 Task: Change  the formatting of the data to Which is Greater than 10 In conditional formating, put the option 'Red Text. 'add another formatting option Format As Table, insert the option Light Gray, Table style light 1 In the sheet  Attendance Sheet for Weekly Progressbook
Action: Mouse moved to (156, 192)
Screenshot: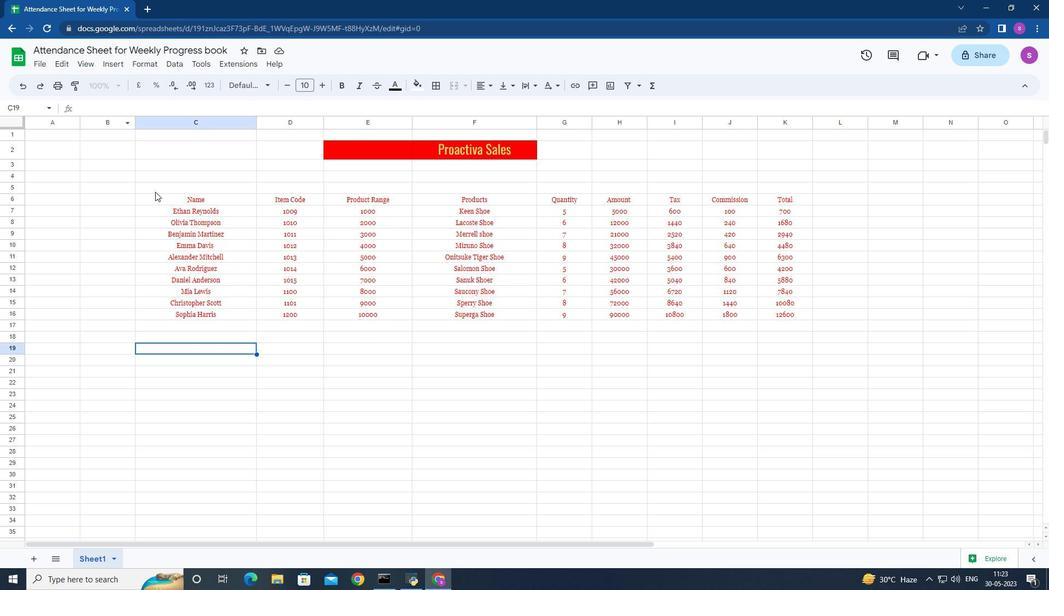 
Action: Mouse pressed left at (156, 192)
Screenshot: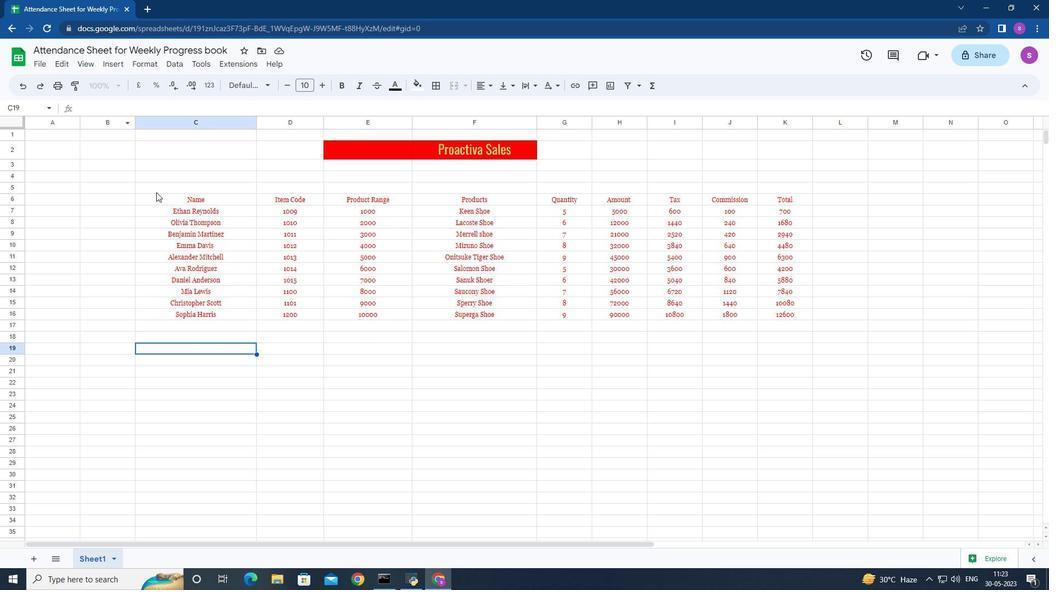 
Action: Mouse moved to (147, 64)
Screenshot: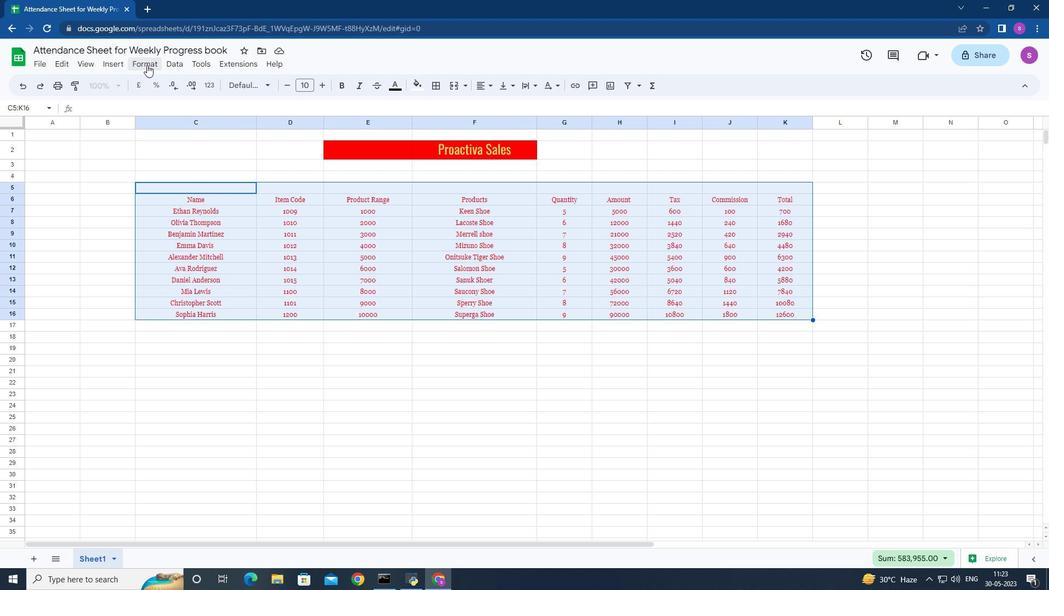 
Action: Mouse pressed left at (147, 64)
Screenshot: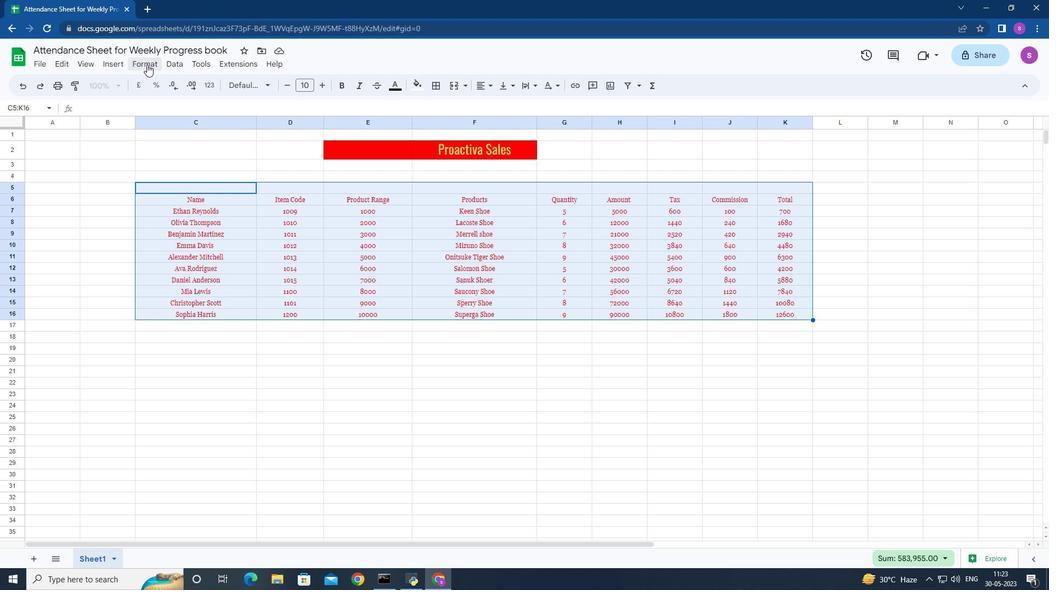 
Action: Mouse moved to (206, 250)
Screenshot: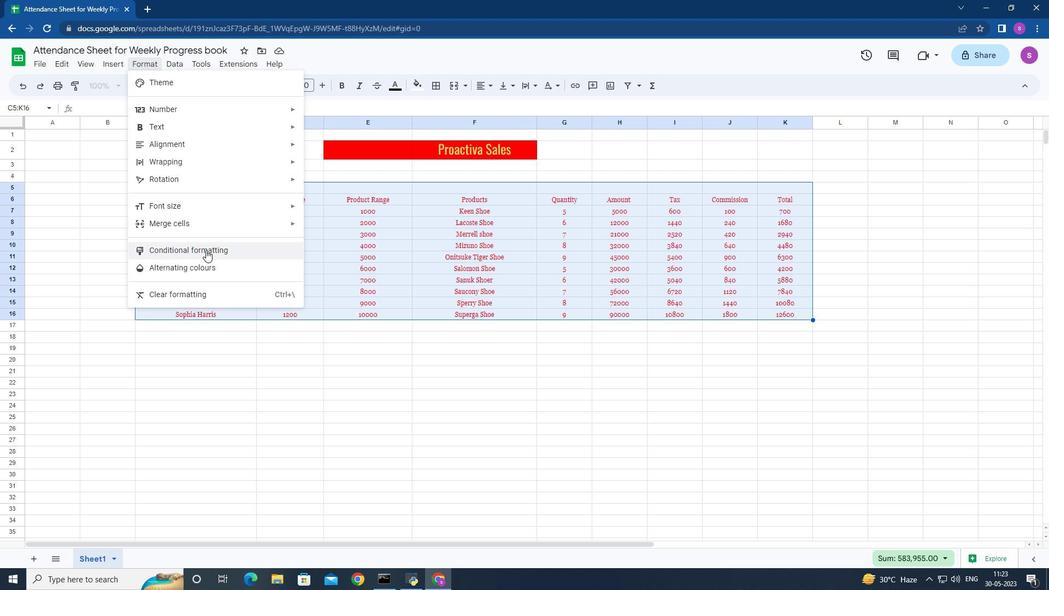 
Action: Mouse pressed left at (206, 250)
Screenshot: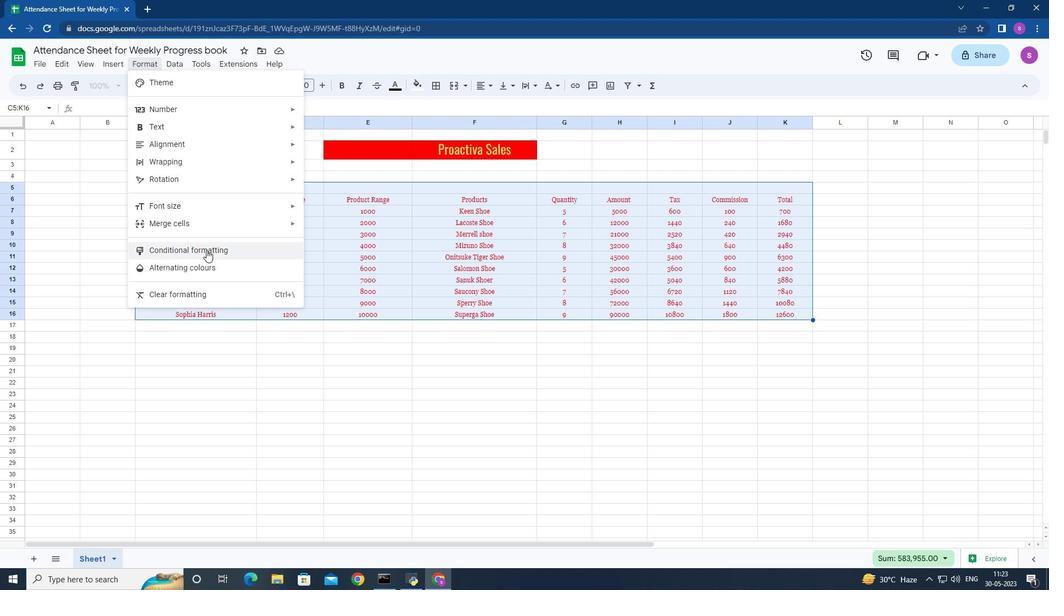 
Action: Mouse moved to (1018, 231)
Screenshot: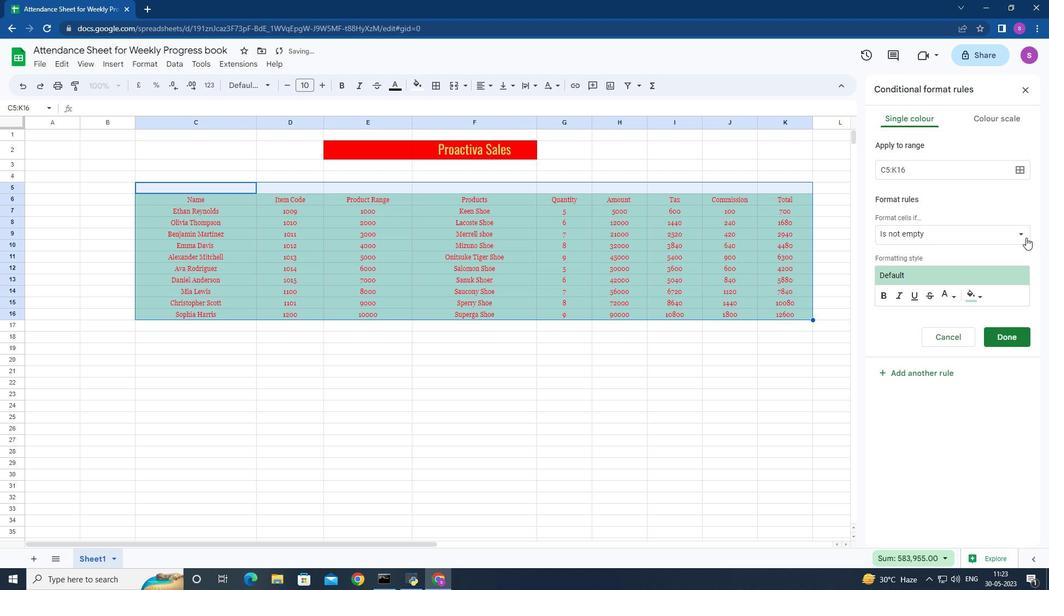 
Action: Mouse pressed left at (1018, 231)
Screenshot: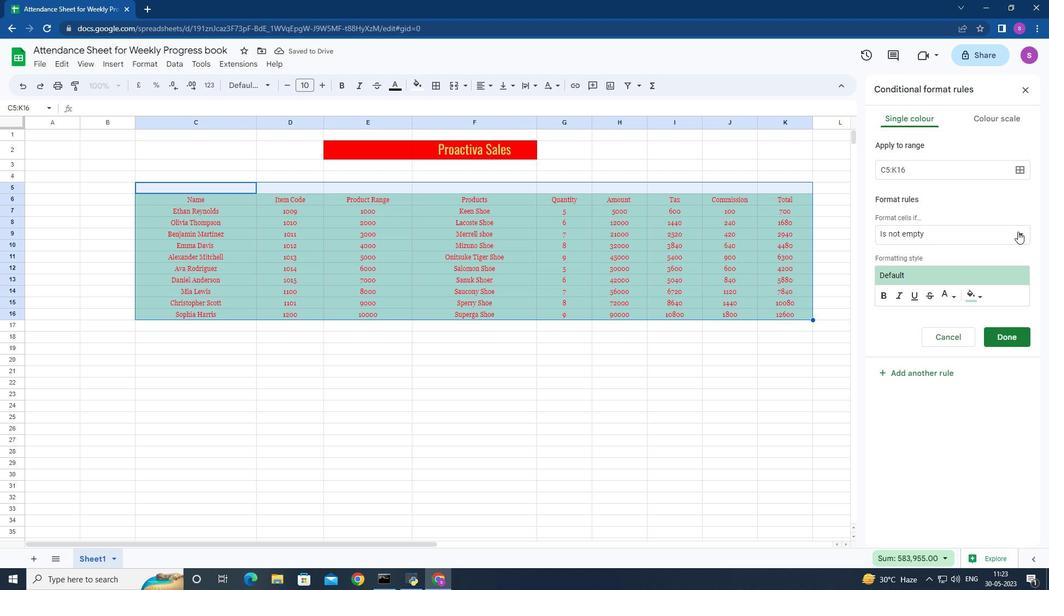 
Action: Mouse moved to (943, 407)
Screenshot: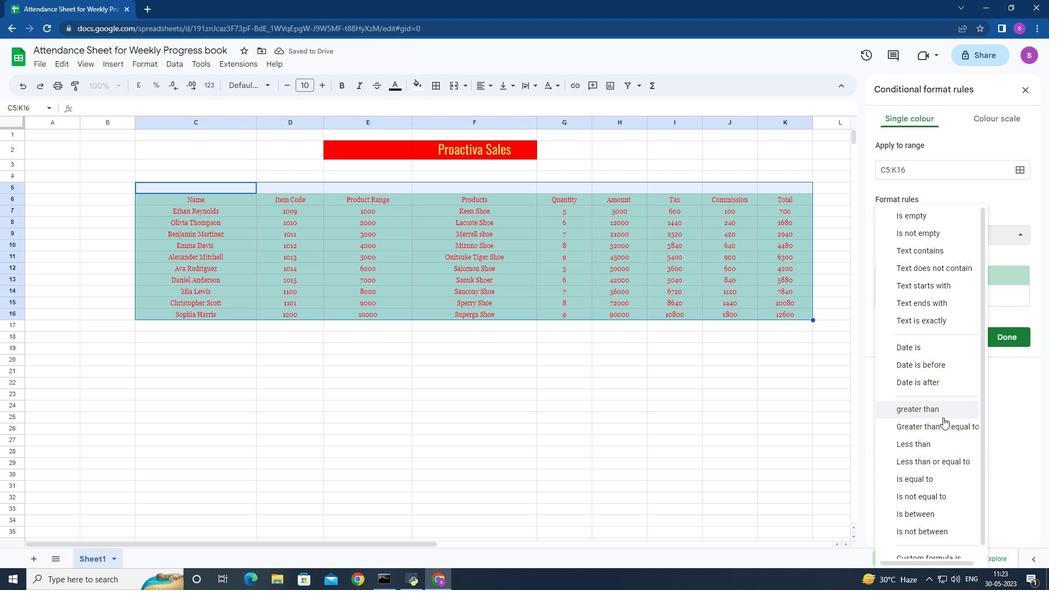 
Action: Mouse pressed left at (943, 407)
Screenshot: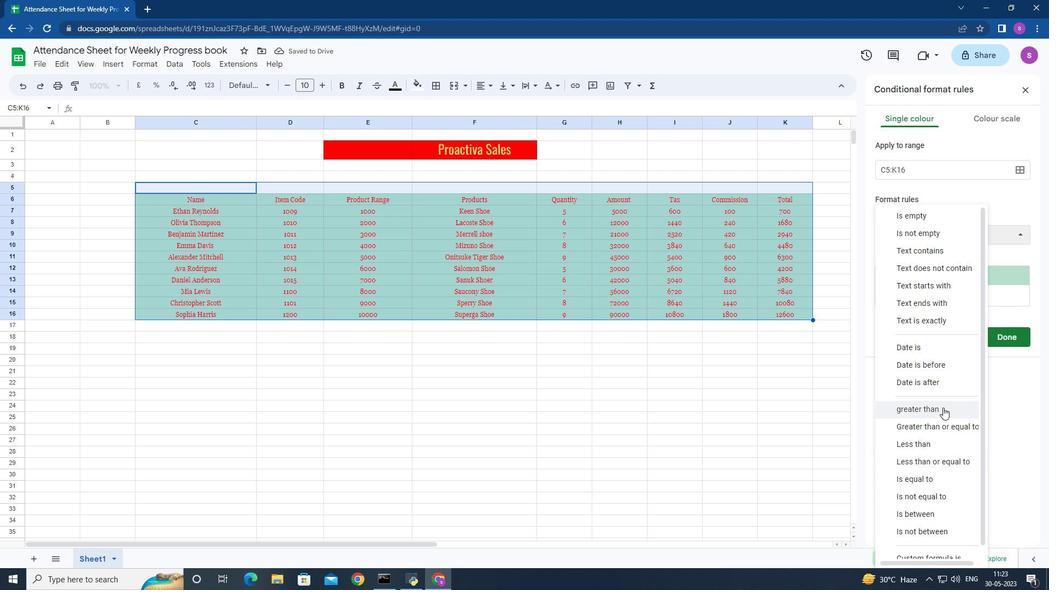 
Action: Mouse moved to (910, 261)
Screenshot: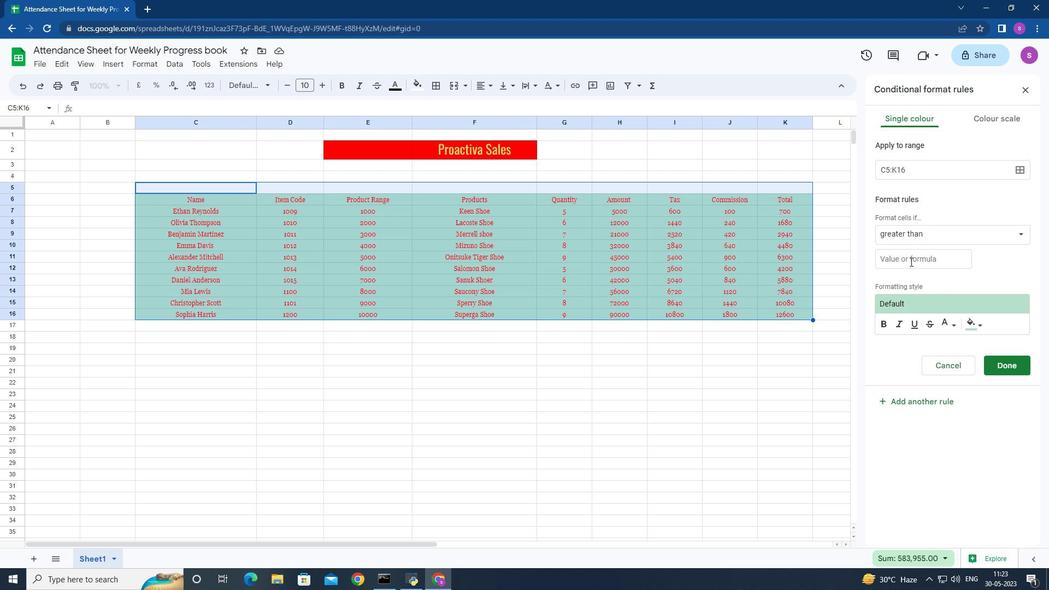 
Action: Mouse pressed left at (910, 261)
Screenshot: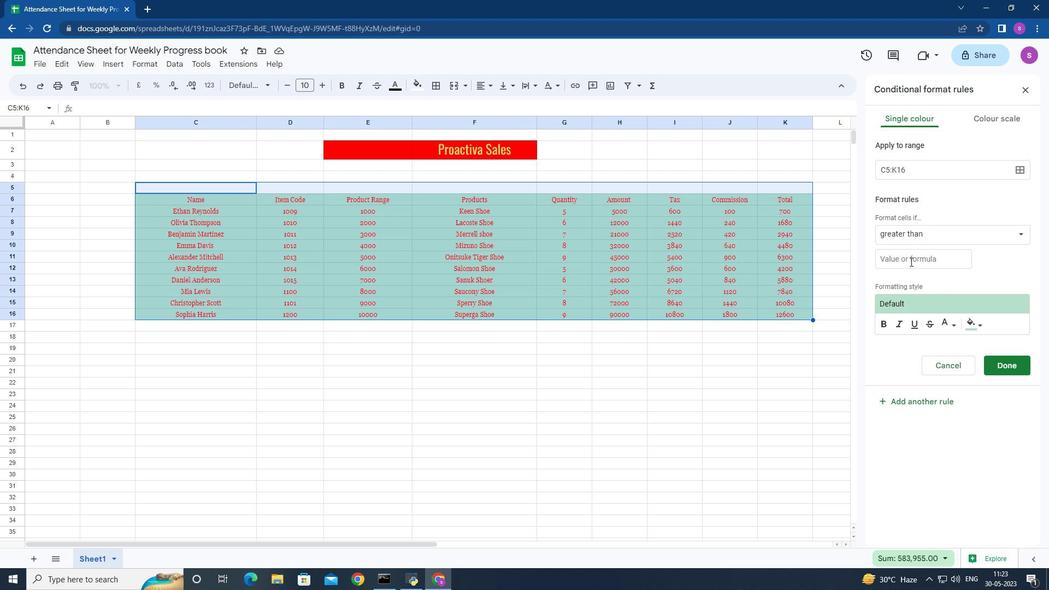 
Action: Mouse moved to (909, 261)
Screenshot: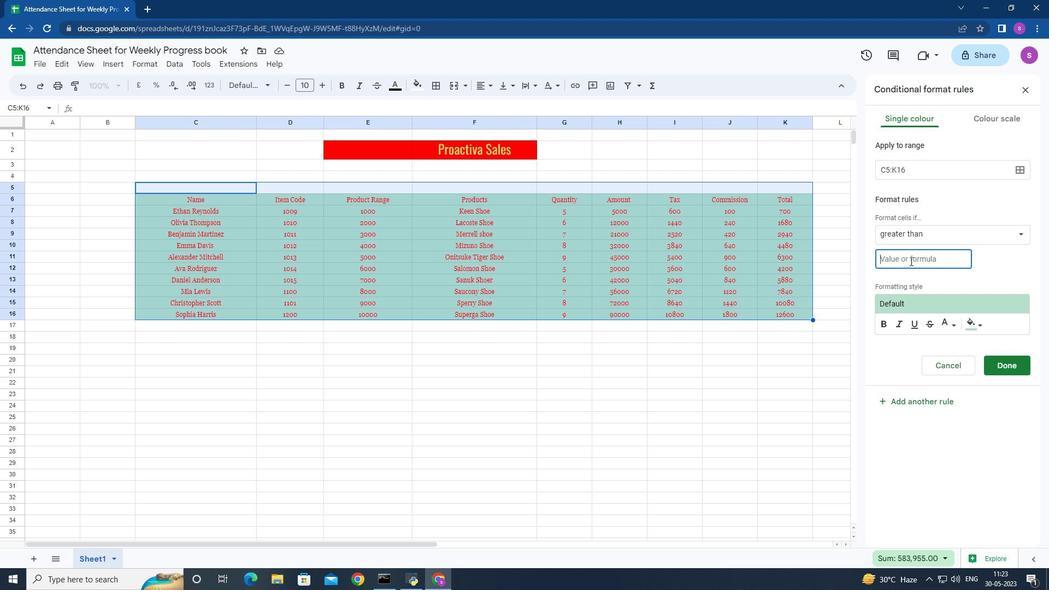 
Action: Key pressed 10
Screenshot: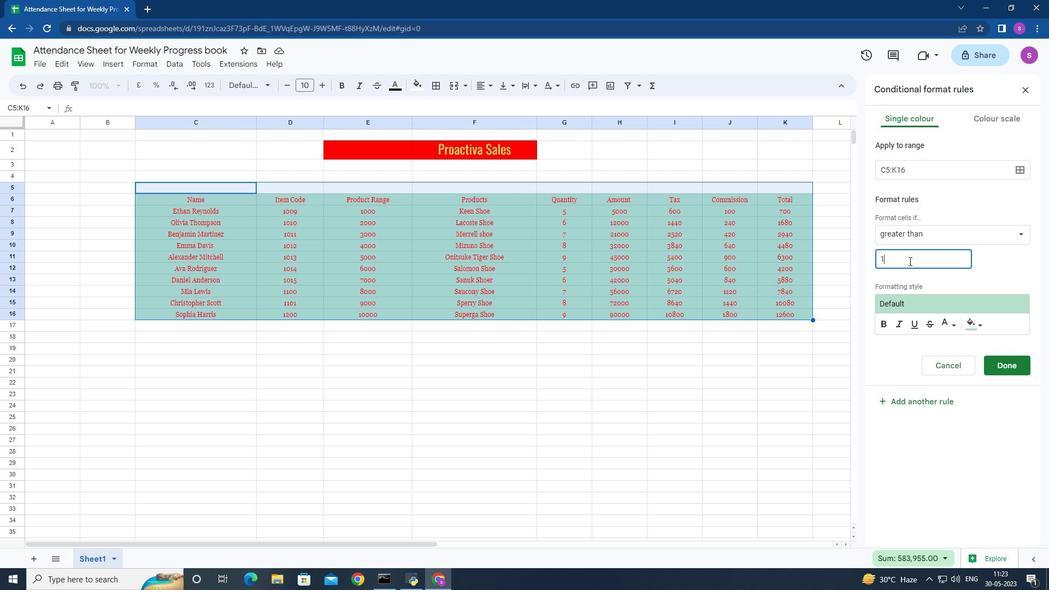 
Action: Mouse moved to (955, 325)
Screenshot: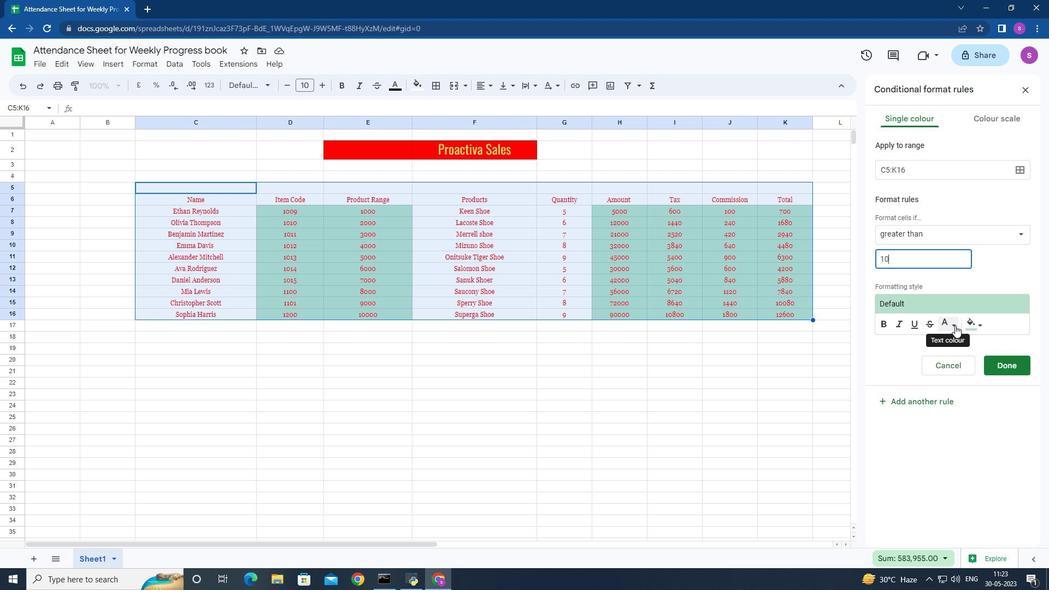 
Action: Mouse pressed left at (955, 325)
Screenshot: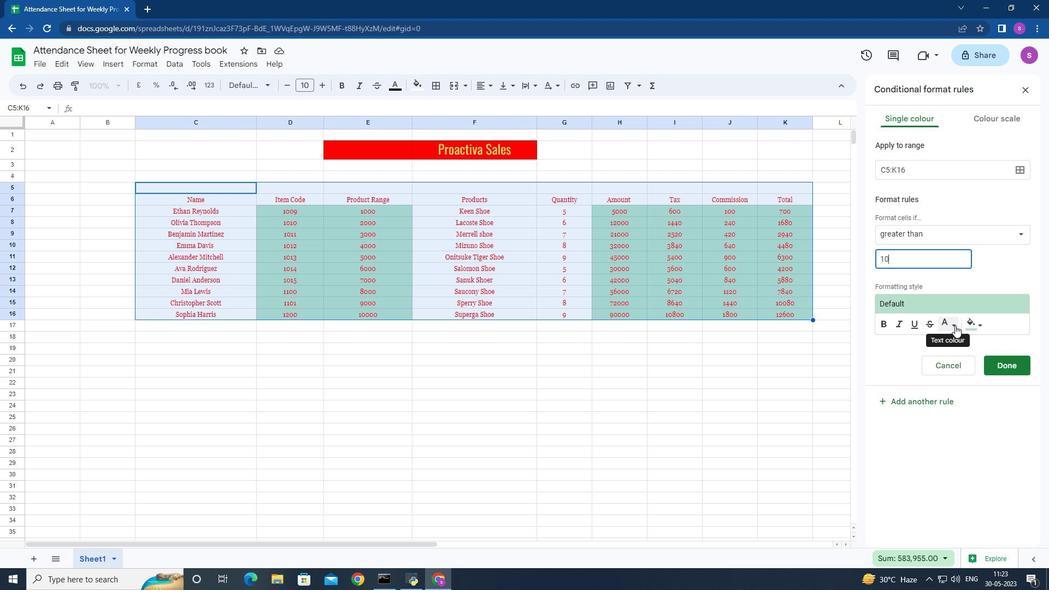 
Action: Mouse moved to (850, 372)
Screenshot: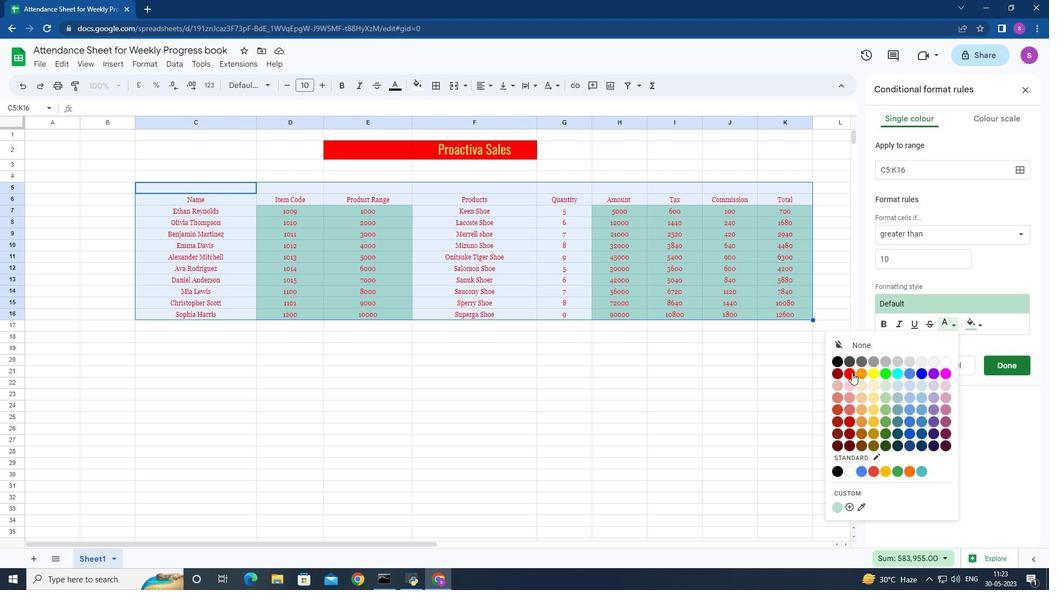
Action: Mouse pressed left at (850, 372)
Screenshot: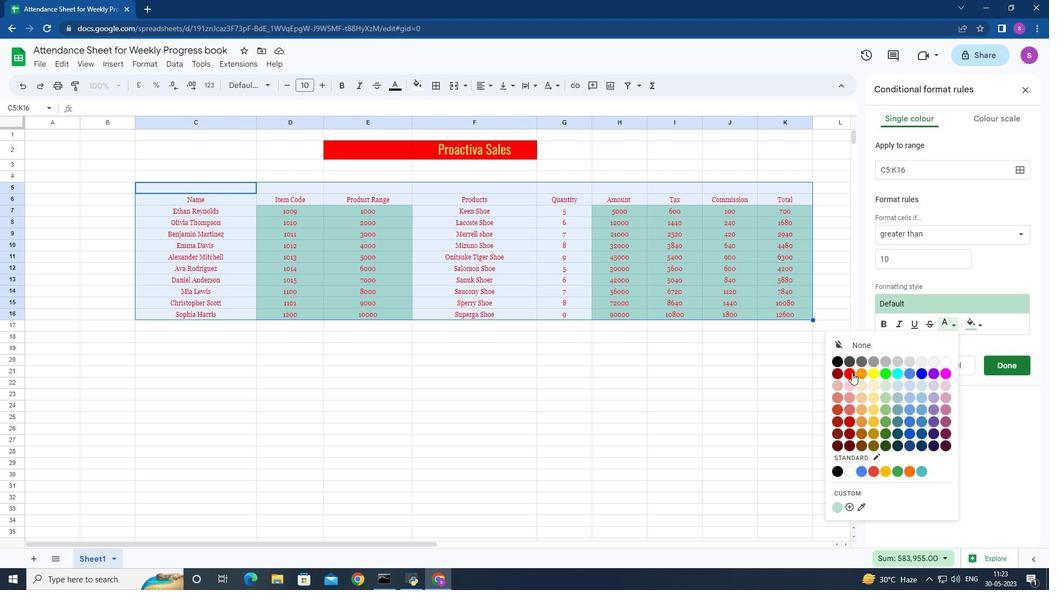 
Action: Mouse moved to (435, 85)
Screenshot: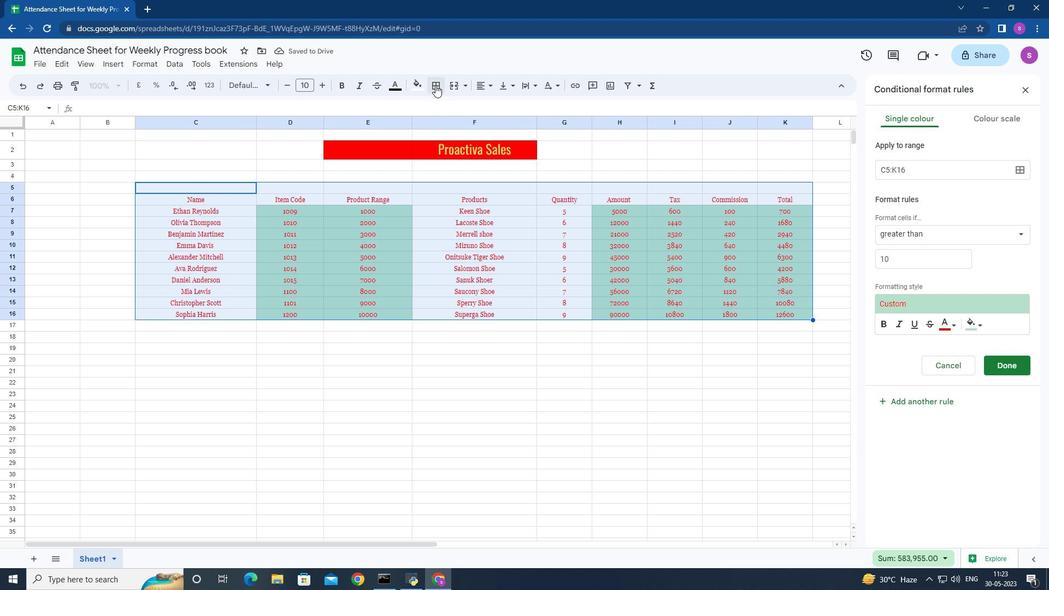 
Action: Mouse pressed left at (435, 85)
Screenshot: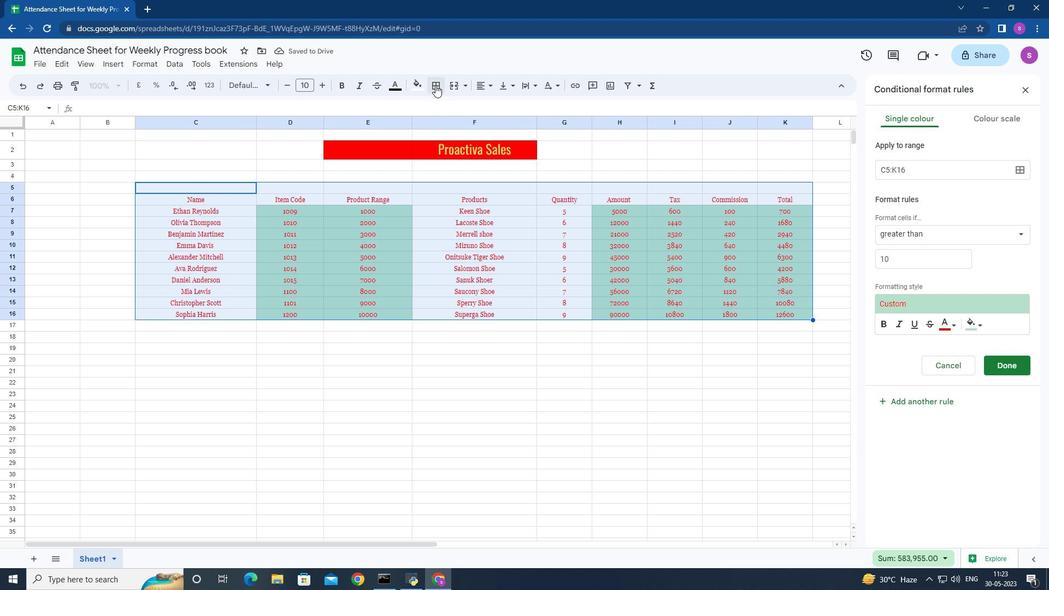 
Action: Mouse moved to (443, 109)
Screenshot: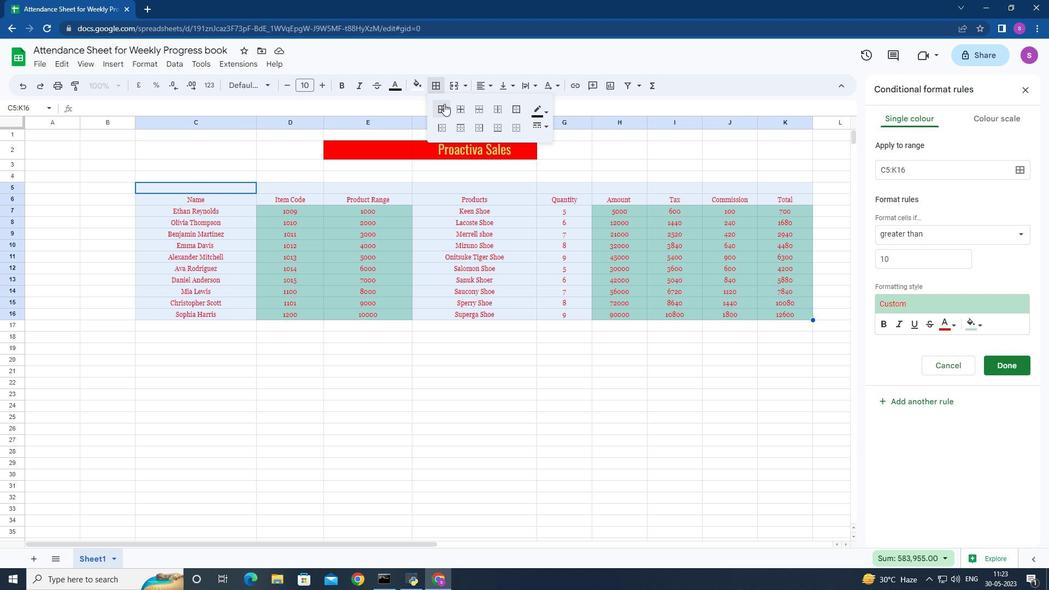 
Action: Mouse pressed left at (443, 109)
Screenshot: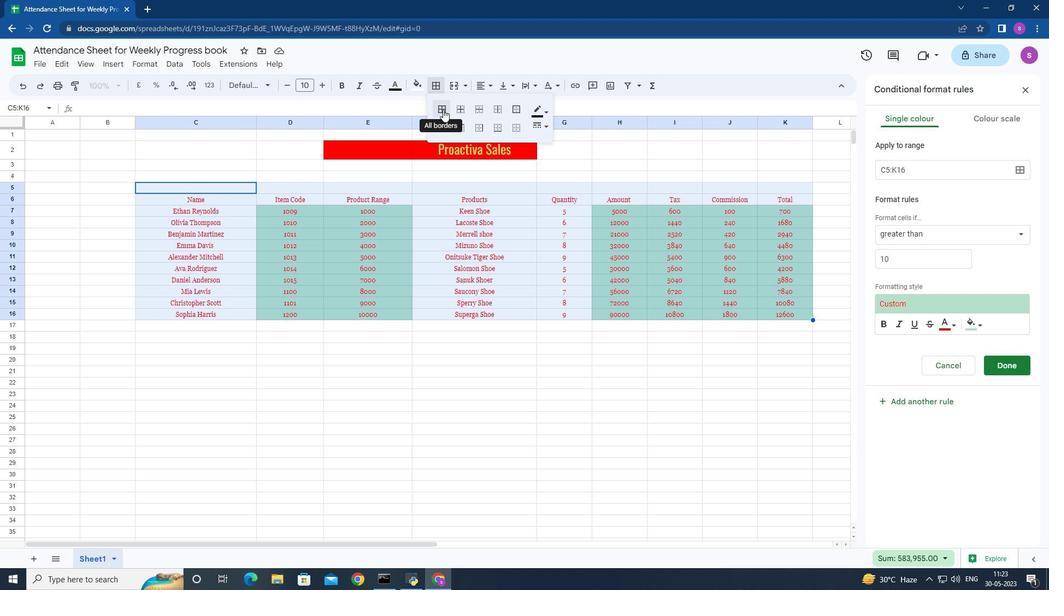 
Action: Mouse moved to (544, 126)
Screenshot: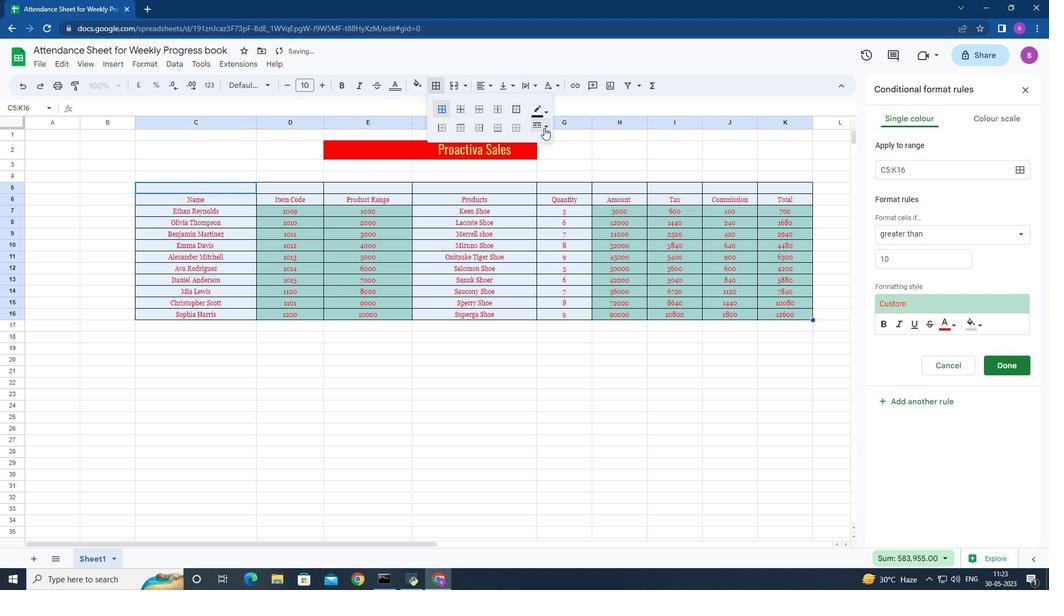 
Action: Mouse pressed left at (544, 126)
Screenshot: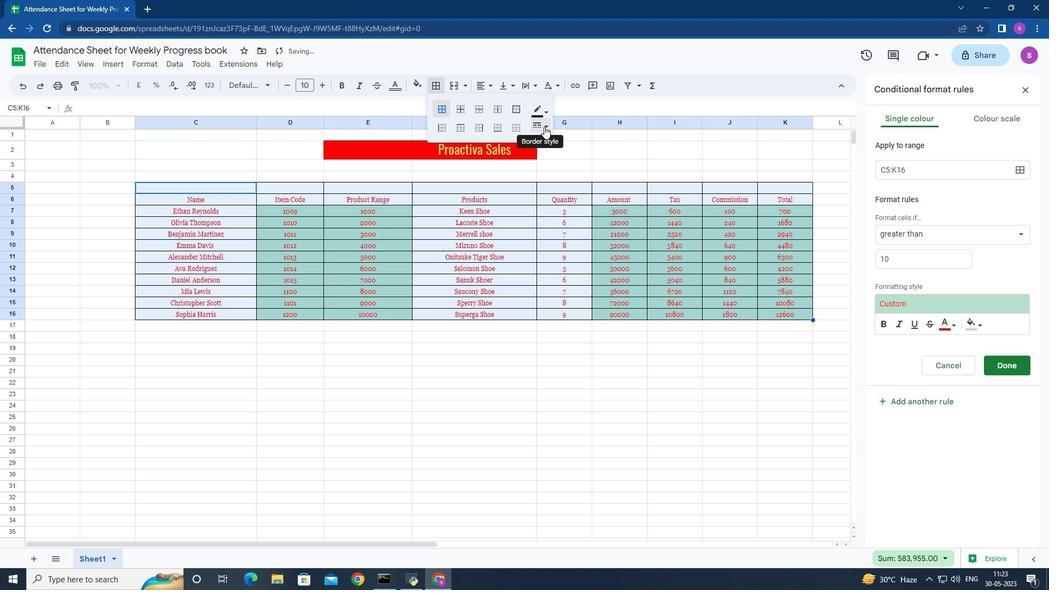 
Action: Mouse moved to (558, 170)
Screenshot: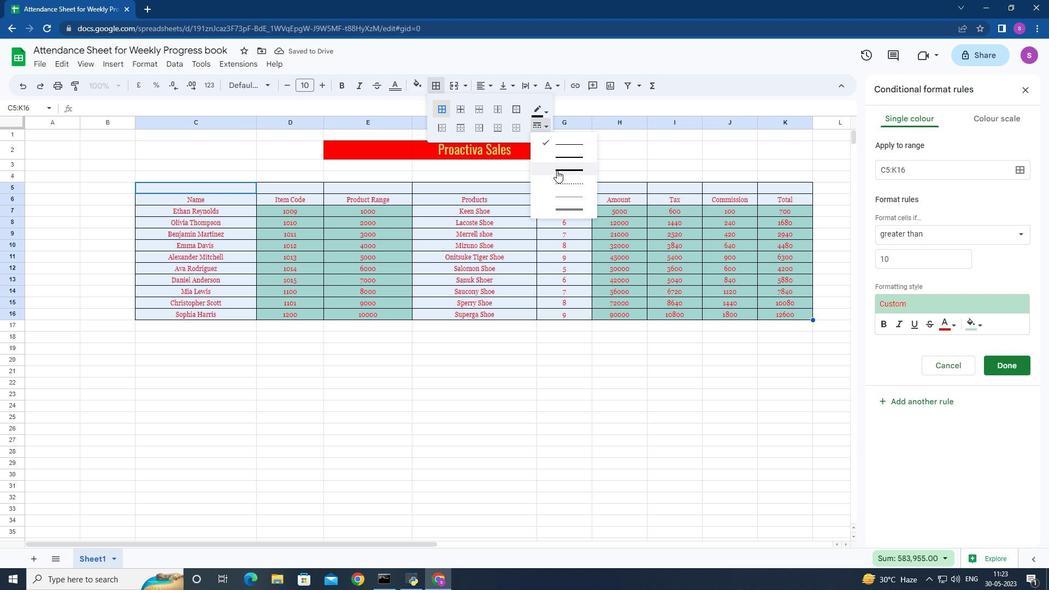 
Action: Mouse pressed left at (558, 170)
Screenshot: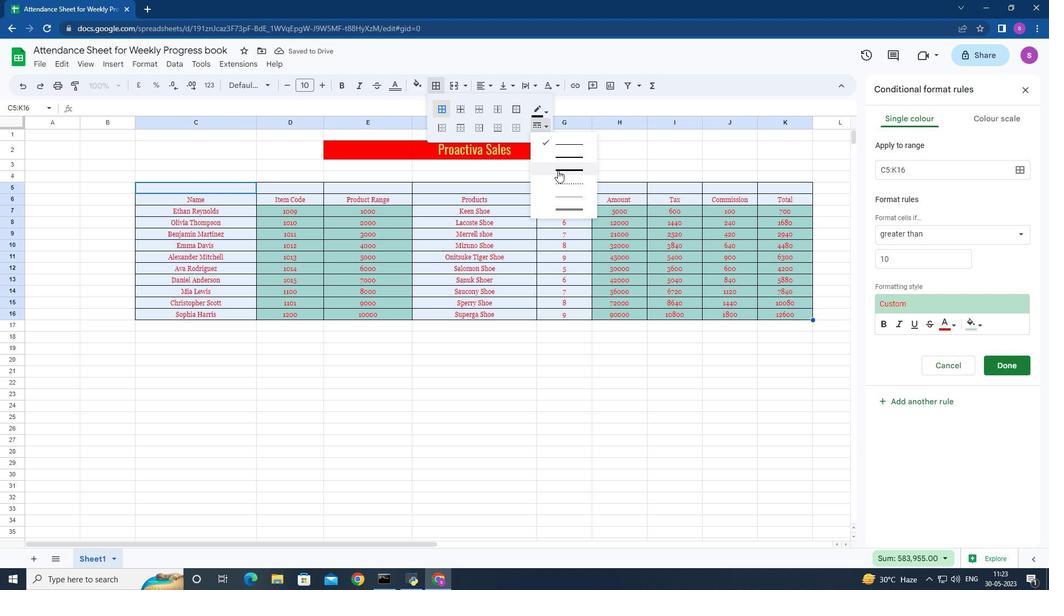 
Action: Mouse moved to (141, 65)
Screenshot: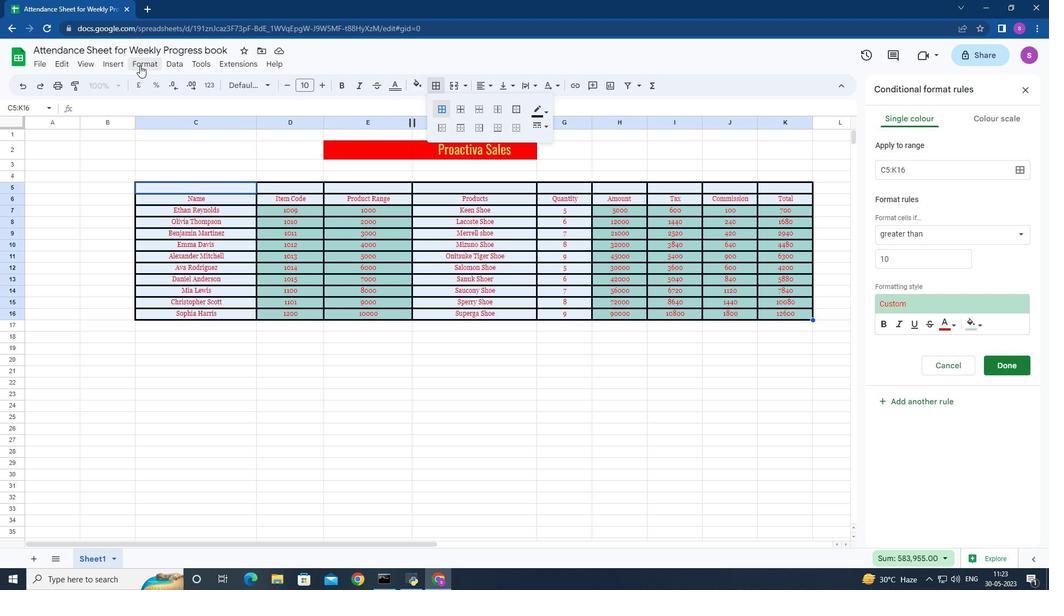
Action: Mouse pressed left at (141, 65)
Screenshot: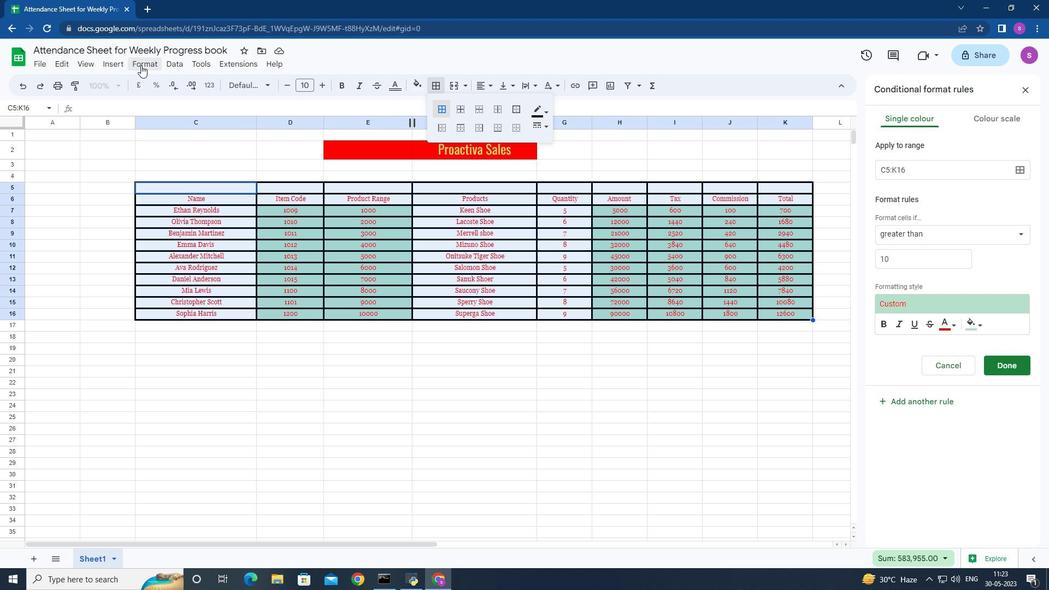 
Action: Mouse moved to (217, 270)
Screenshot: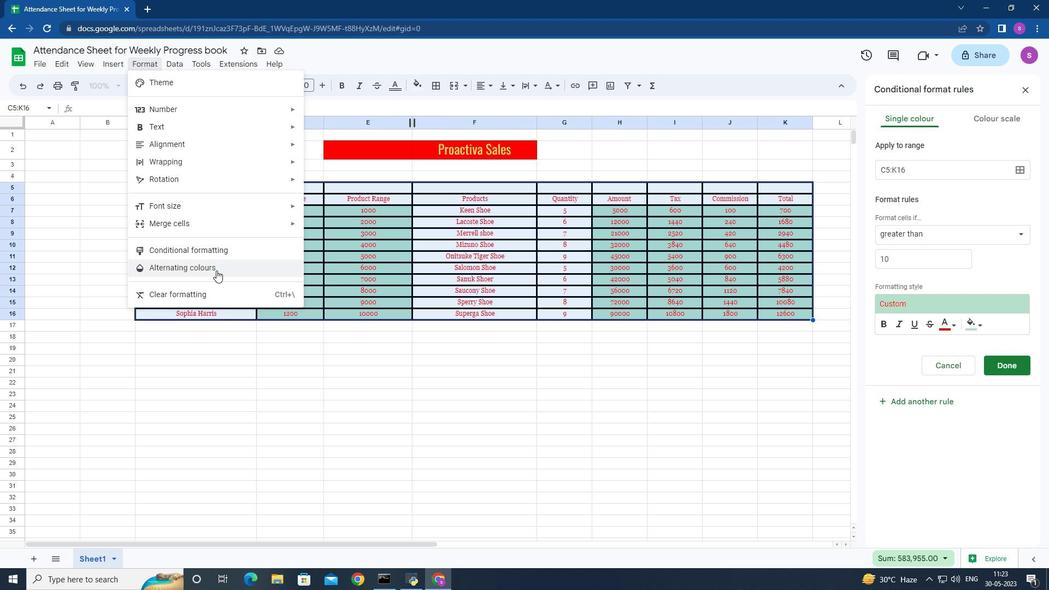 
Action: Mouse pressed left at (217, 270)
Screenshot: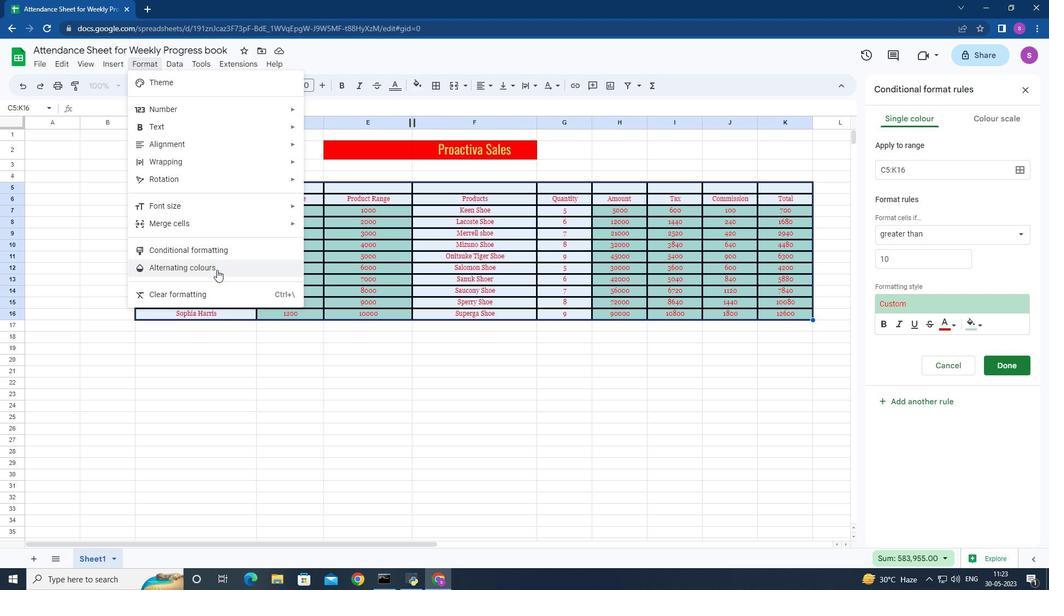 
Action: Mouse moved to (988, 324)
Screenshot: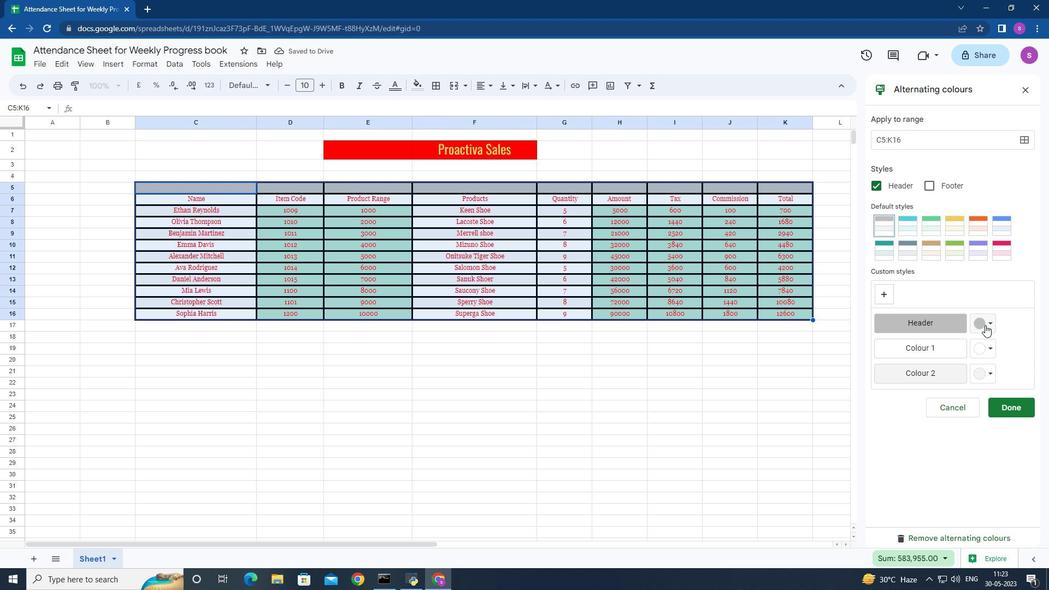 
Action: Mouse pressed left at (988, 324)
Screenshot: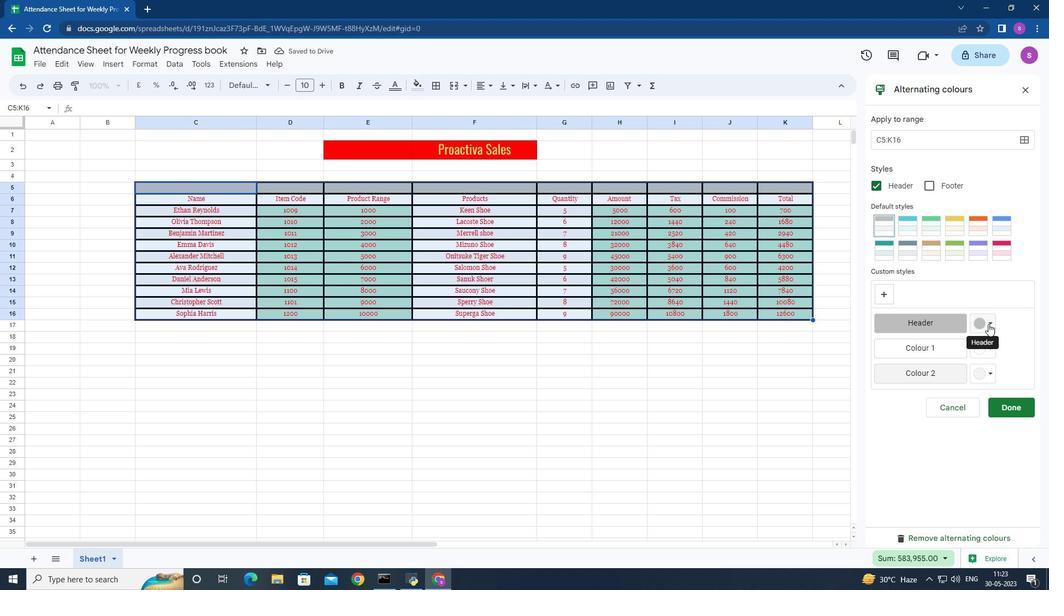 
Action: Mouse moved to (981, 346)
Screenshot: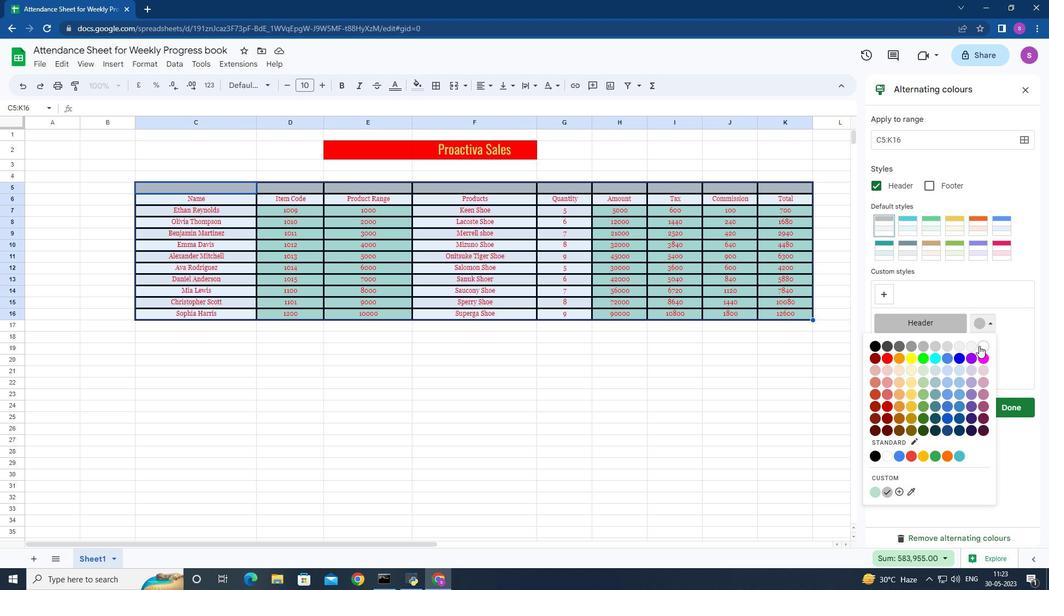 
Action: Mouse pressed left at (981, 346)
Screenshot: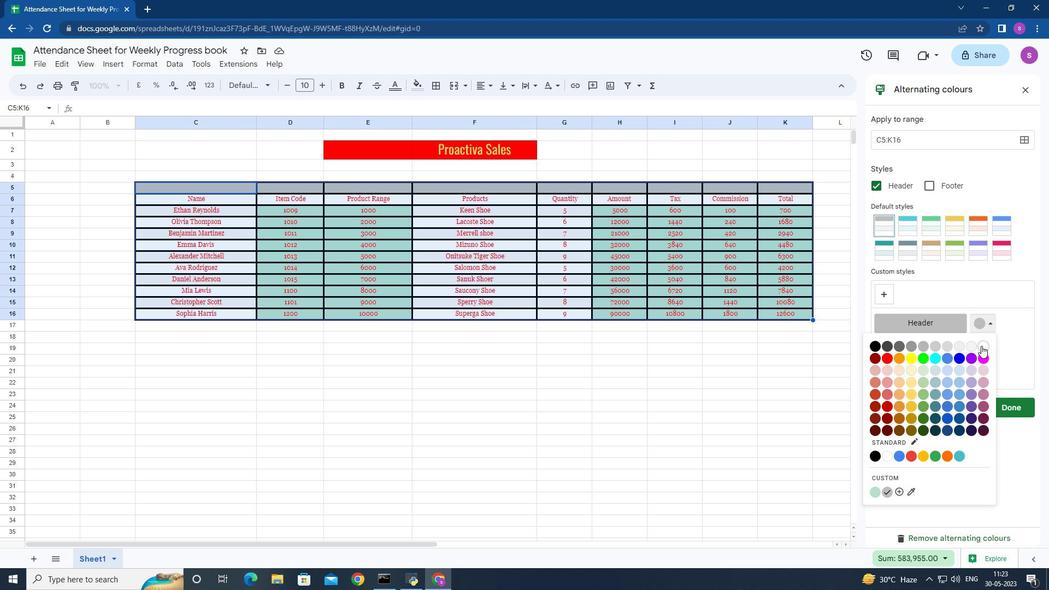 
Action: Mouse moved to (990, 349)
Screenshot: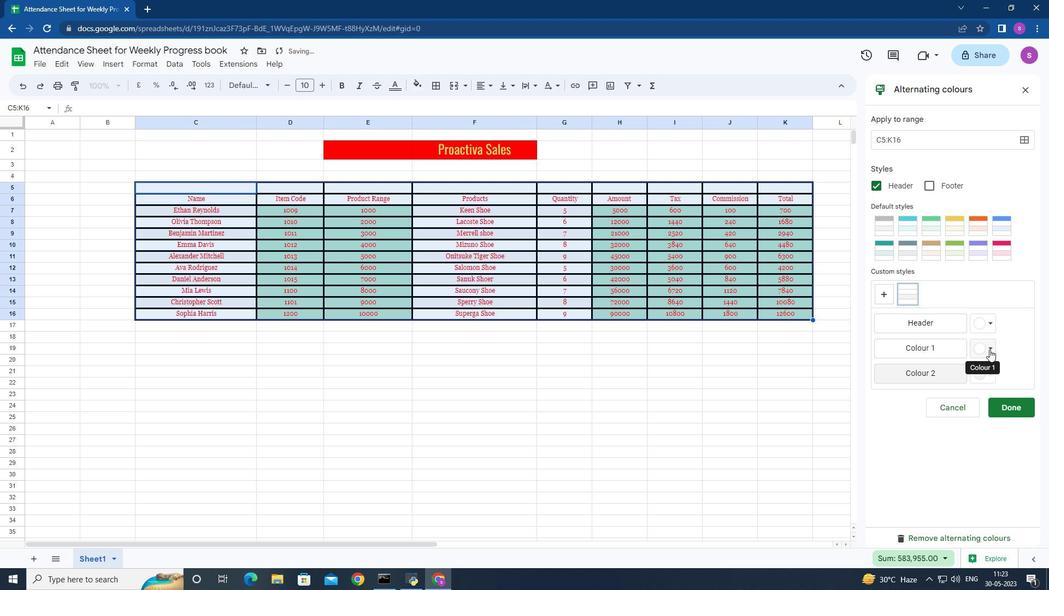 
Action: Mouse pressed left at (990, 349)
Screenshot: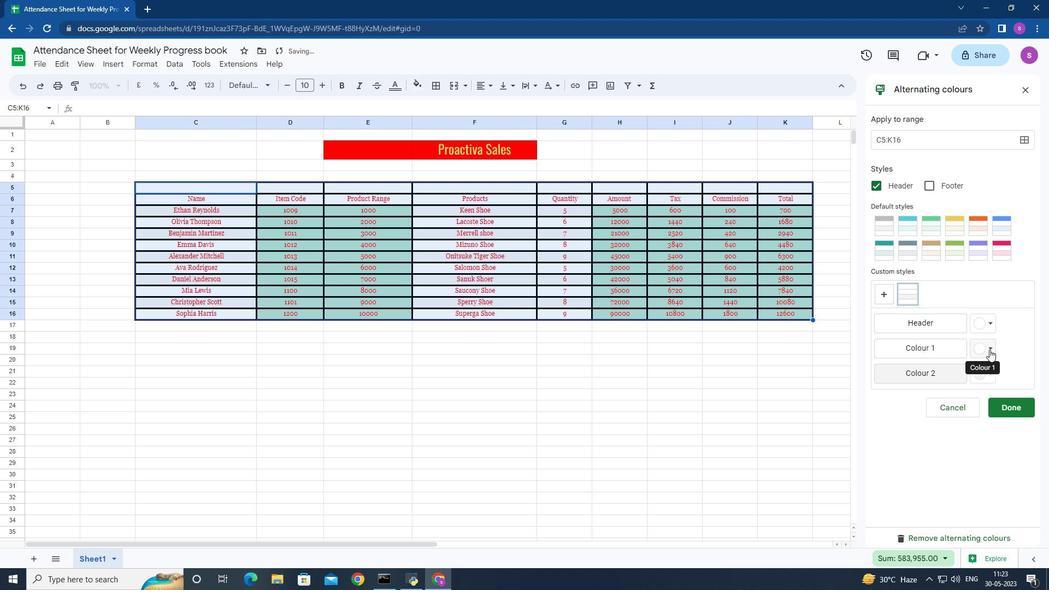 
Action: Mouse moved to (960, 372)
Screenshot: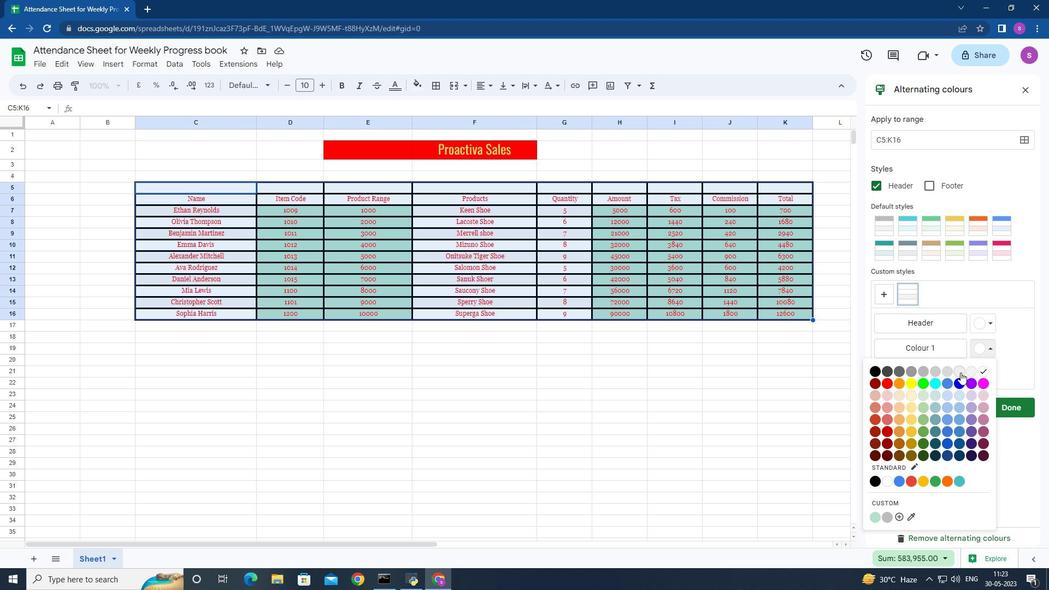 
Action: Mouse pressed left at (960, 372)
Screenshot: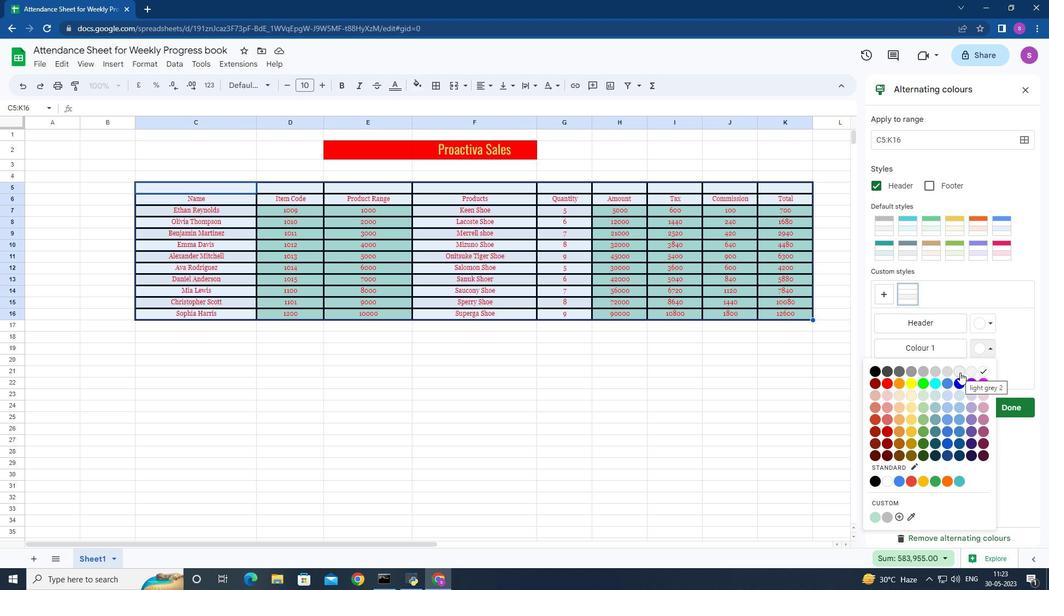 
Action: Mouse moved to (993, 374)
Screenshot: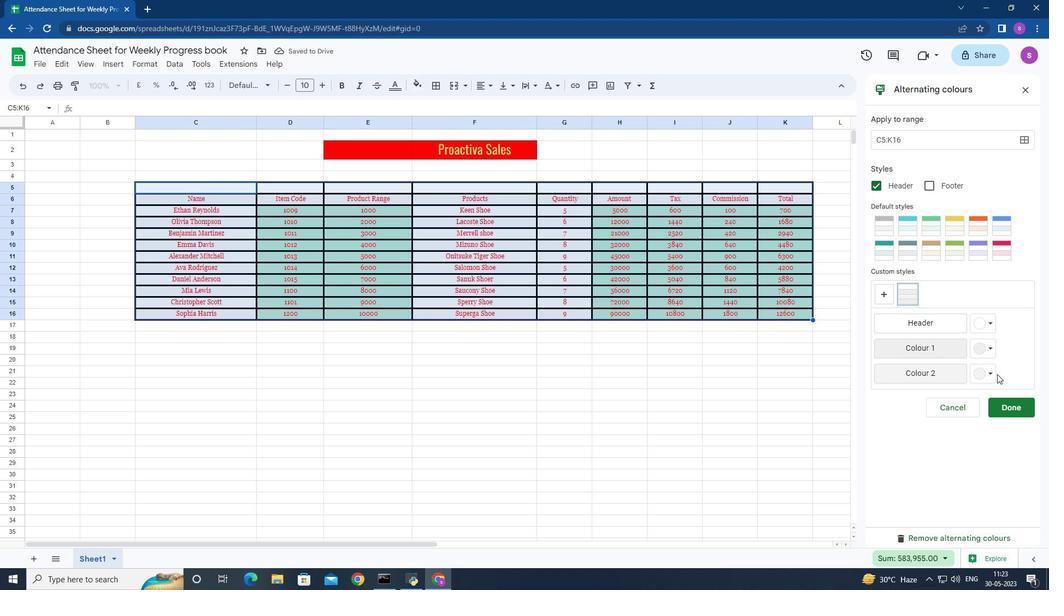 
Action: Mouse pressed left at (993, 374)
Screenshot: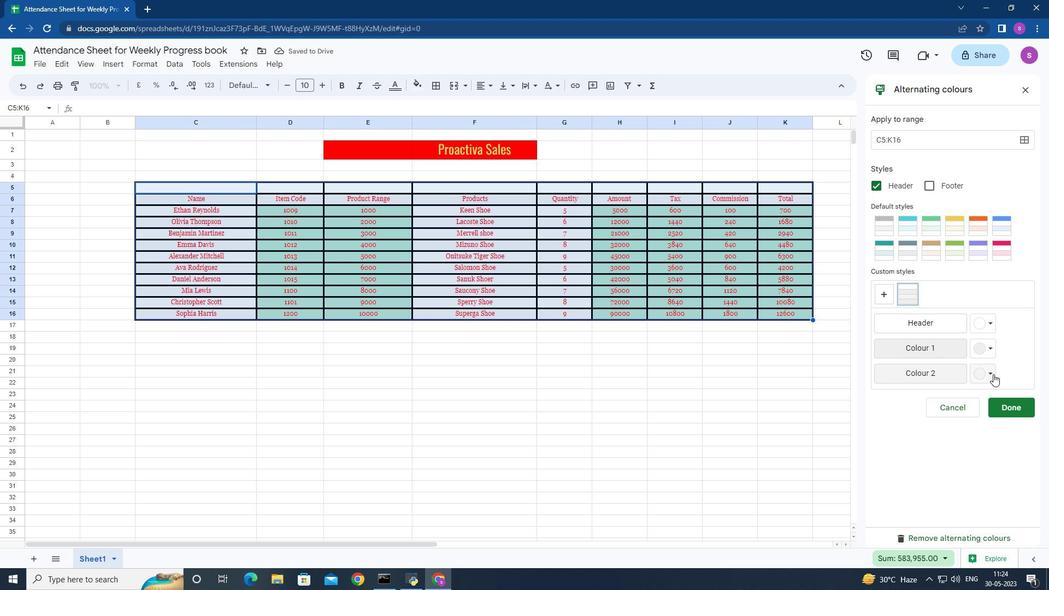 
Action: Mouse moved to (958, 396)
Screenshot: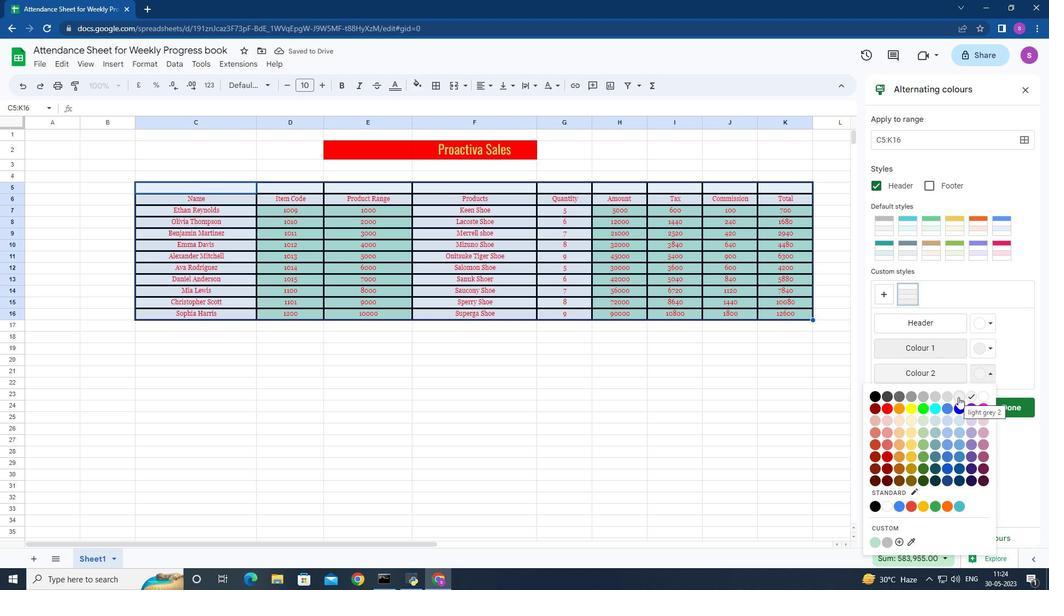 
Action: Mouse pressed left at (958, 396)
Screenshot: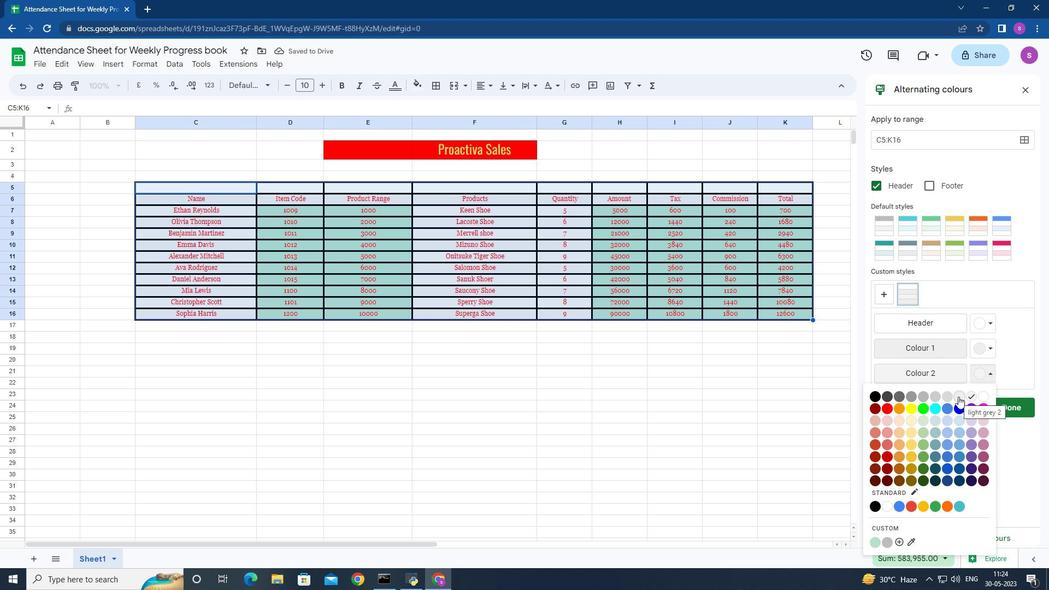 
Action: Mouse moved to (1009, 405)
Screenshot: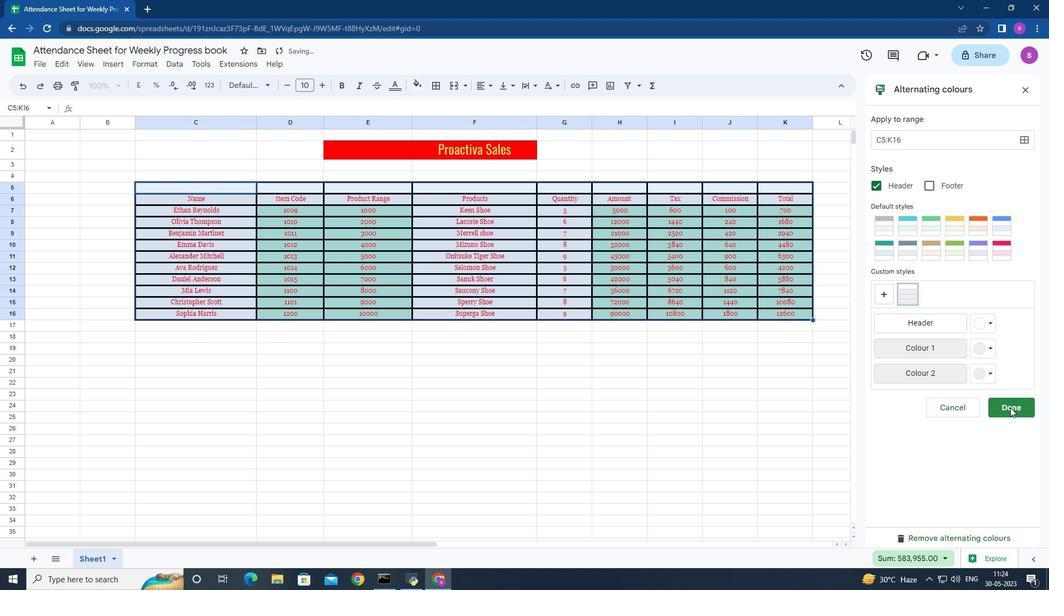 
Action: Mouse pressed left at (1009, 405)
Screenshot: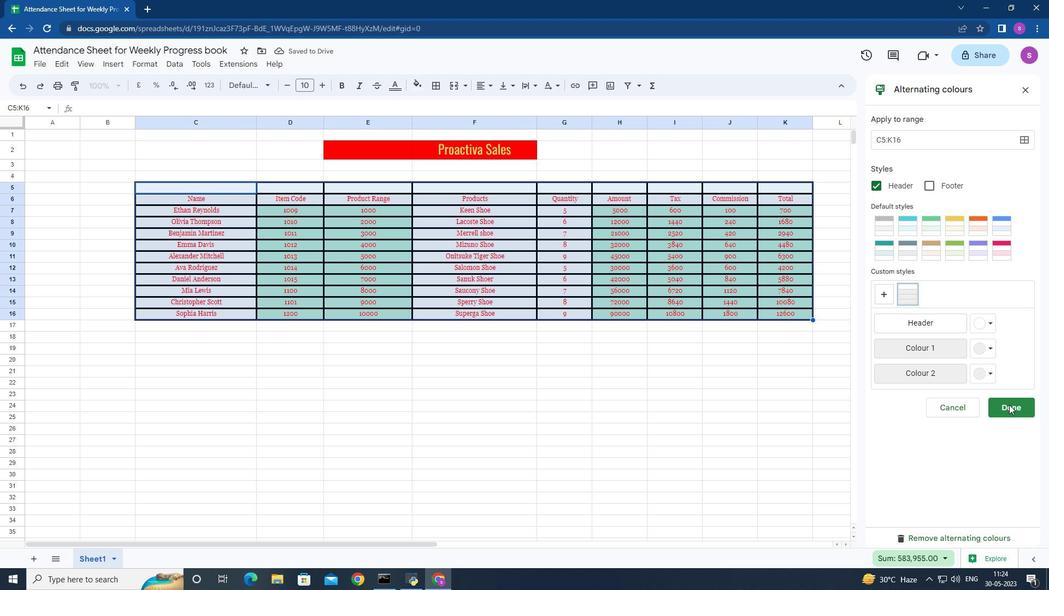 
Action: Mouse moved to (1027, 86)
Screenshot: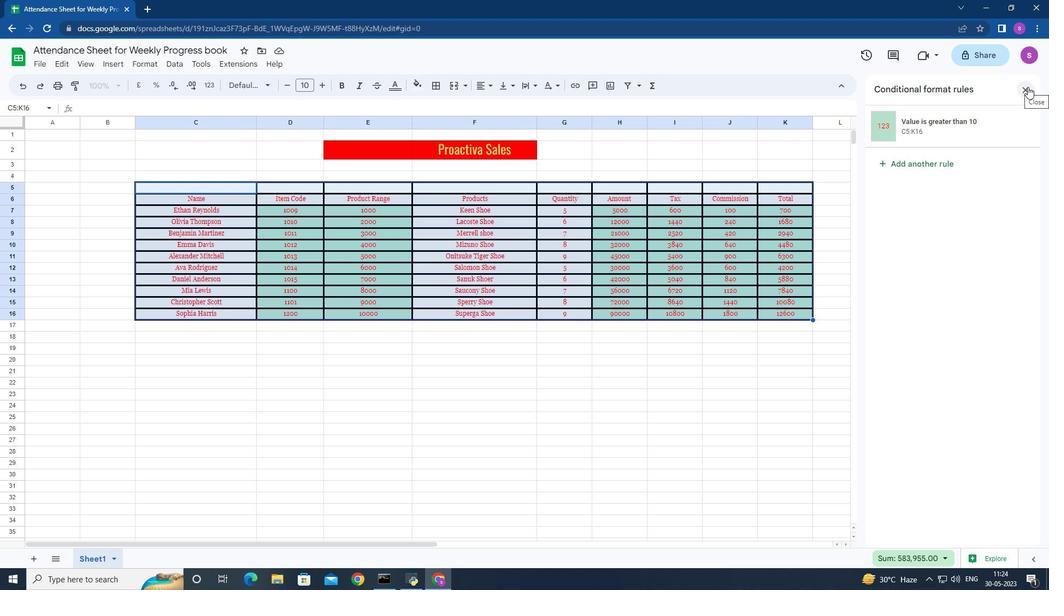 
Action: Mouse pressed left at (1027, 86)
Screenshot: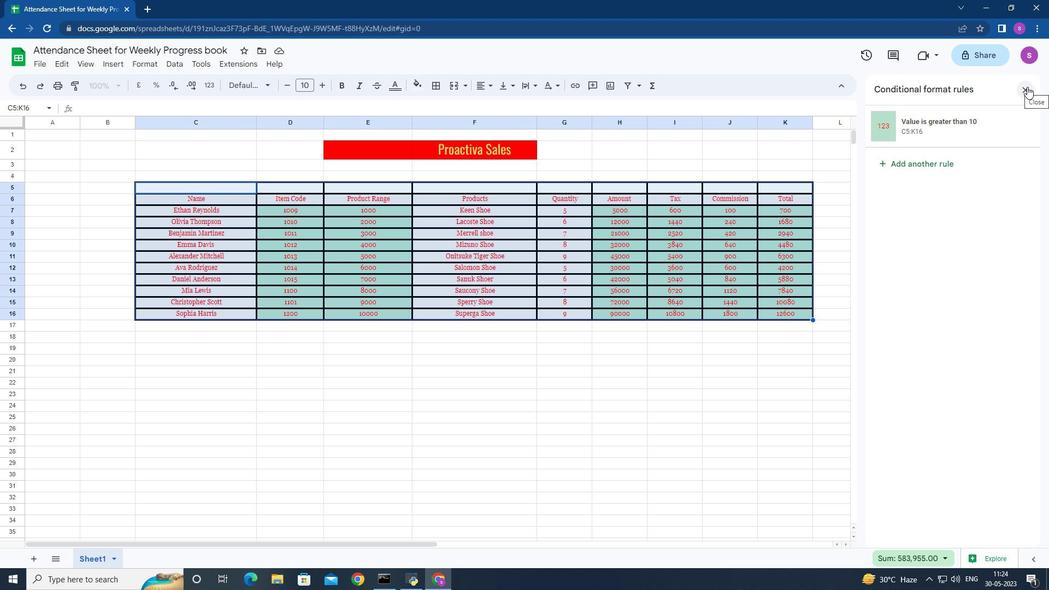 
Action: Mouse moved to (494, 297)
Screenshot: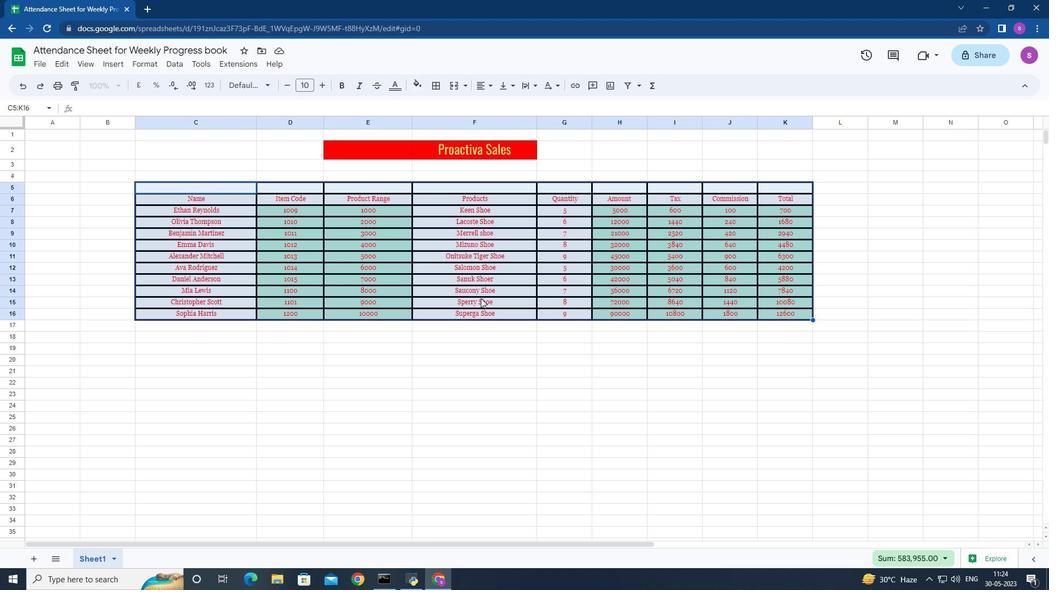 
Action: Mouse scrolled (494, 297) with delta (0, 0)
Screenshot: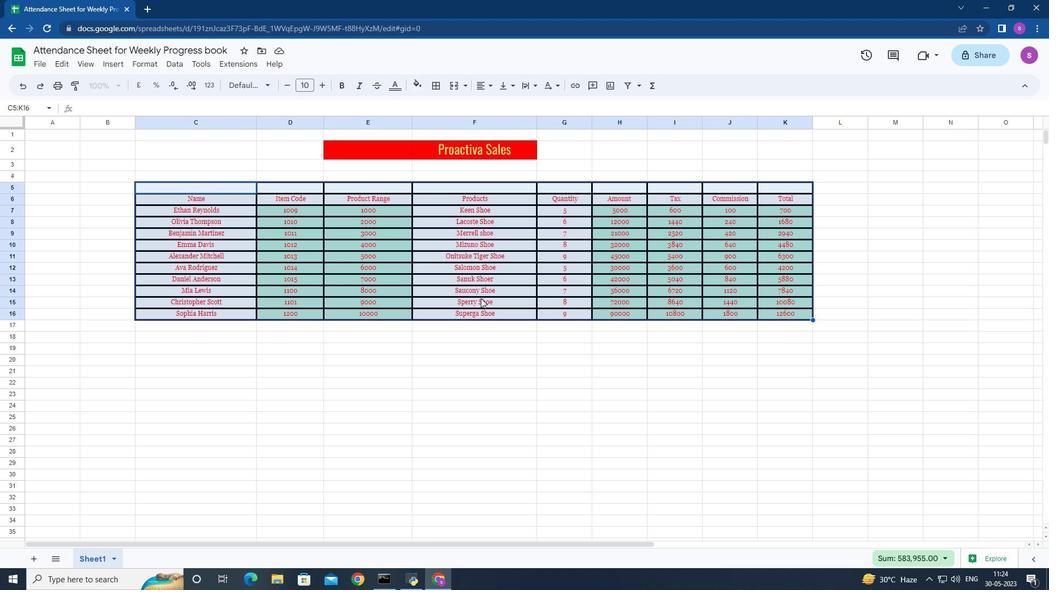 
Action: Mouse moved to (567, 295)
Screenshot: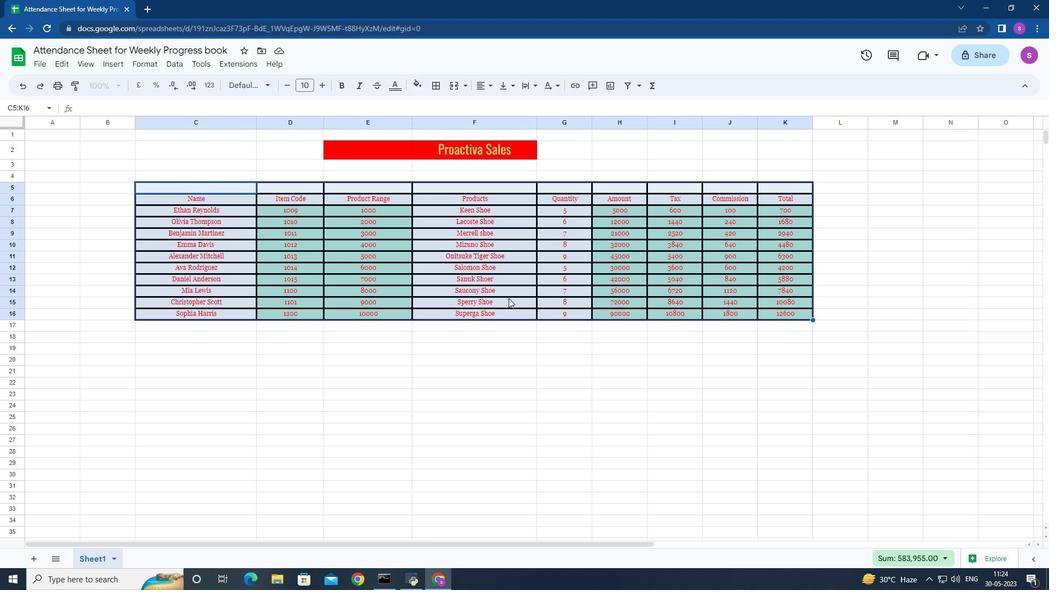 
Action: Mouse scrolled (567, 296) with delta (0, 0)
Screenshot: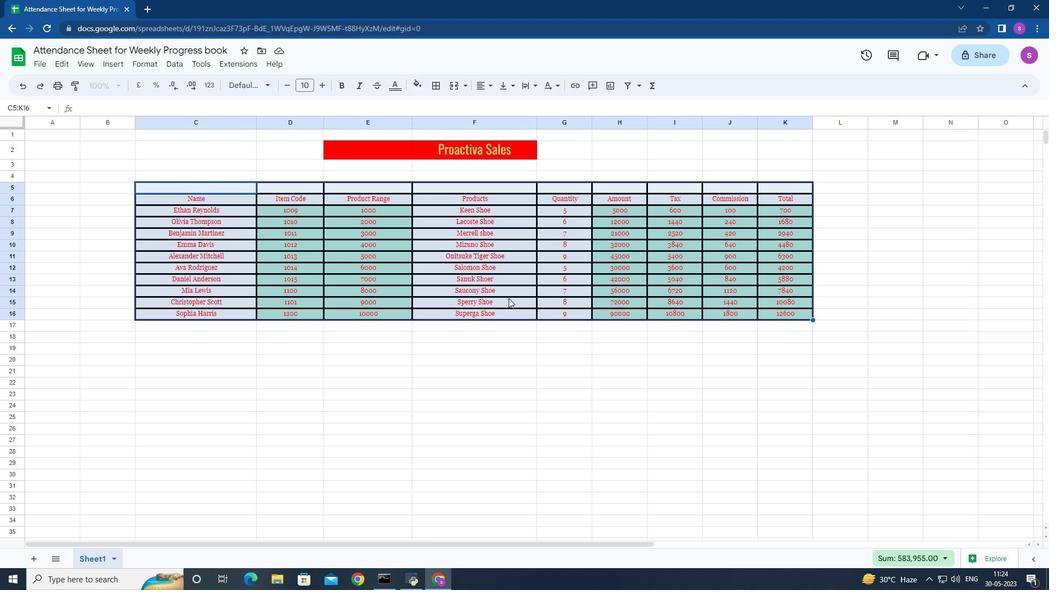 
Action: Mouse moved to (577, 271)
Screenshot: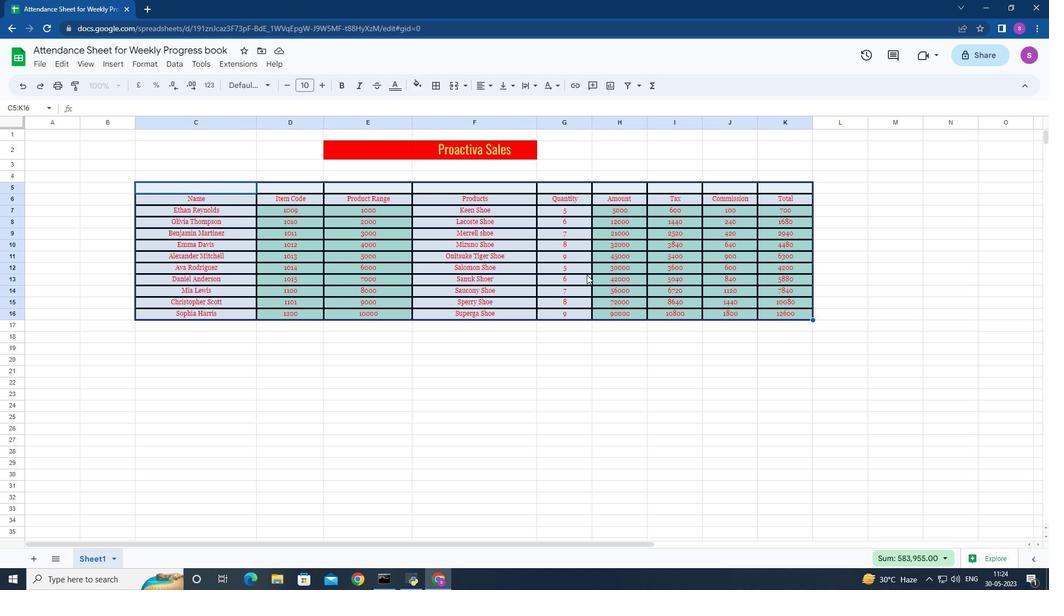 
Action: Mouse scrolled (577, 271) with delta (0, 0)
Screenshot: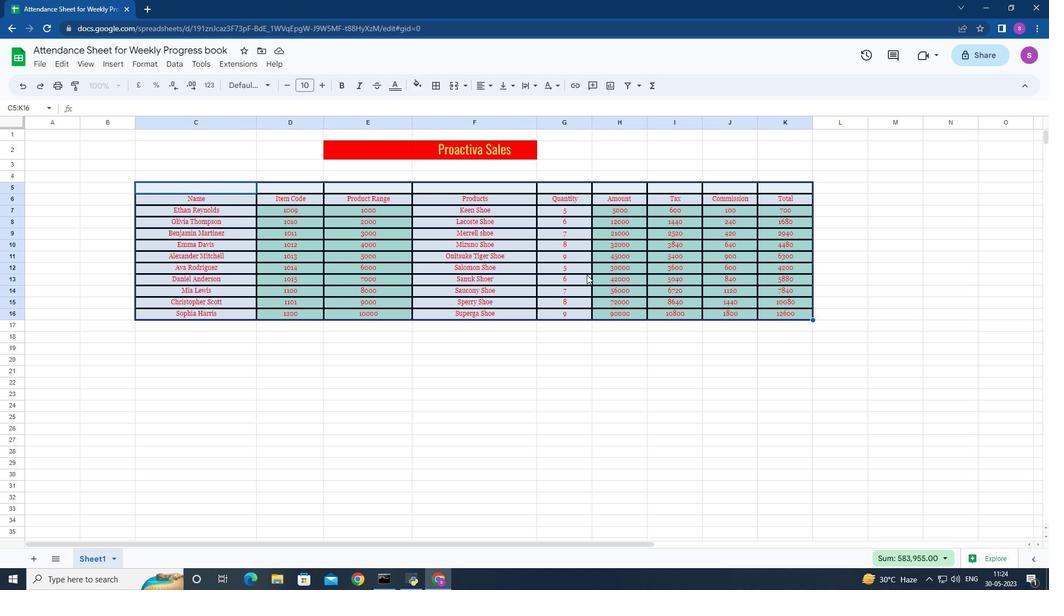 
Action: Mouse moved to (577, 271)
Screenshot: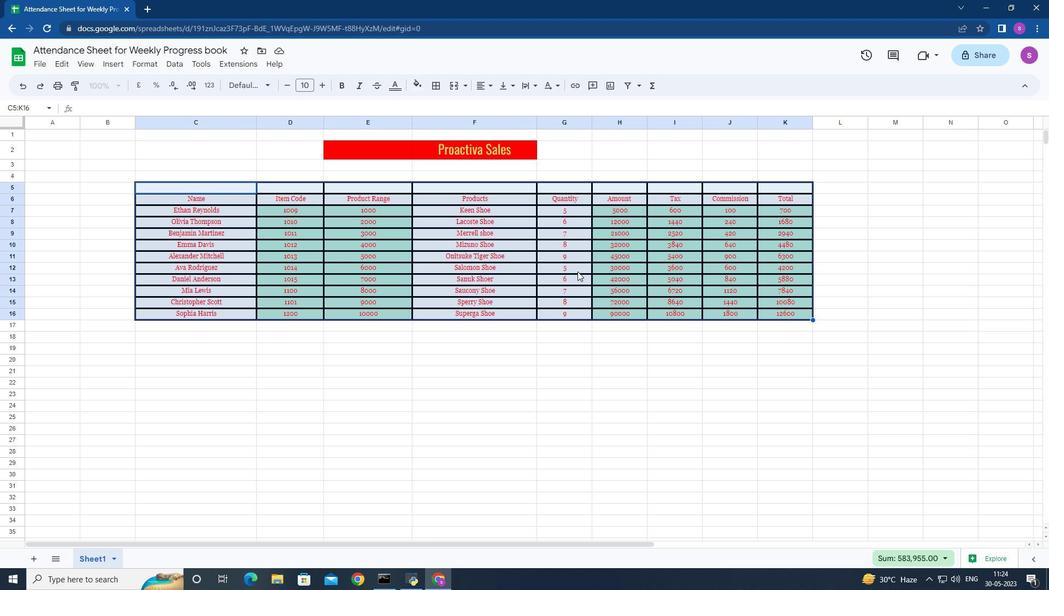
Action: Mouse scrolled (577, 271) with delta (0, 0)
Screenshot: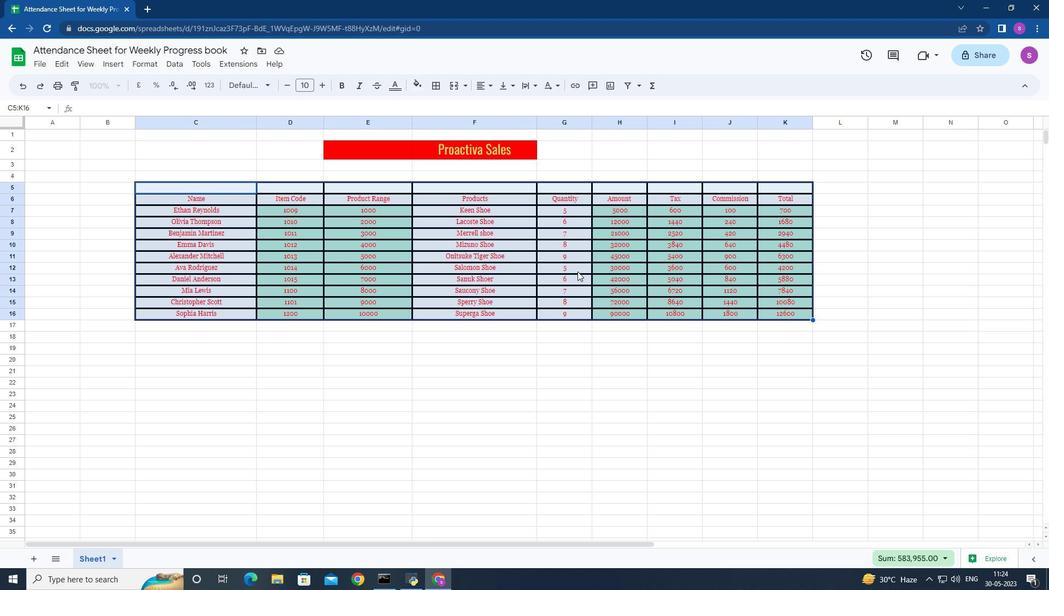 
Action: Mouse moved to (577, 272)
Screenshot: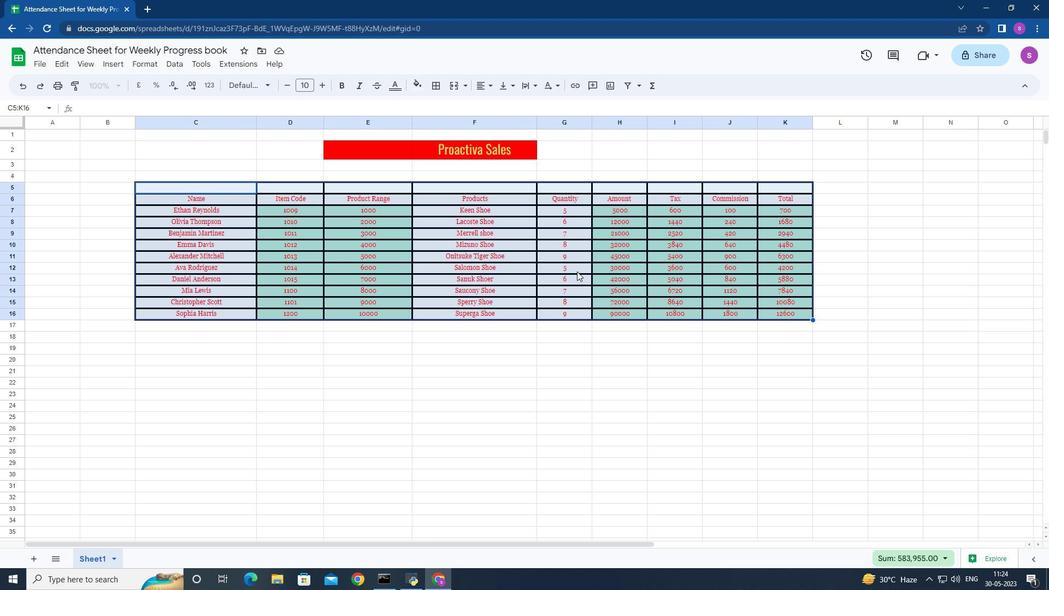 
Action: Mouse scrolled (577, 272) with delta (0, 0)
Screenshot: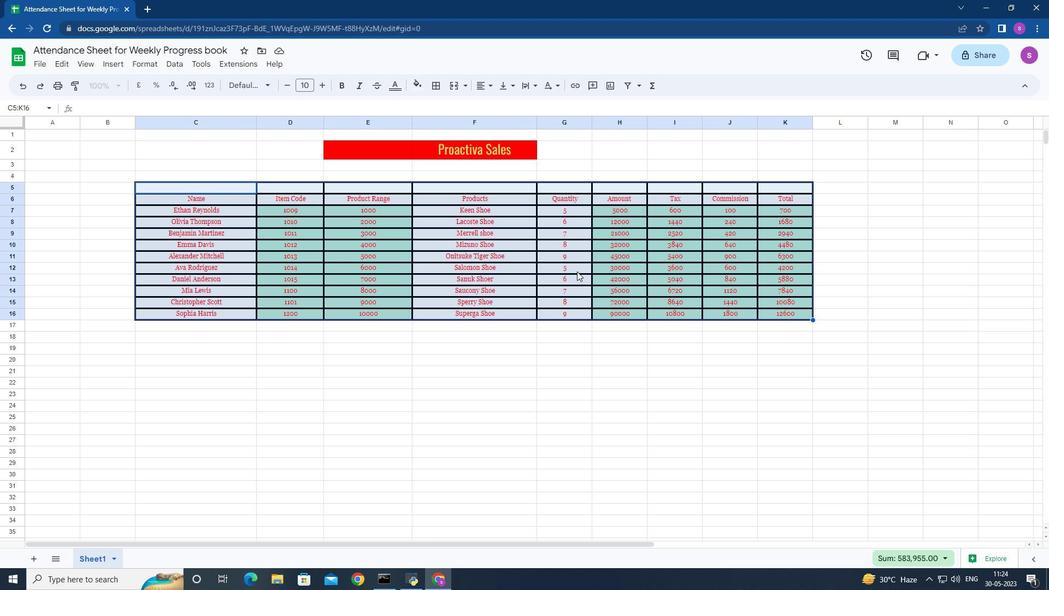 
Action: Mouse moved to (575, 277)
Screenshot: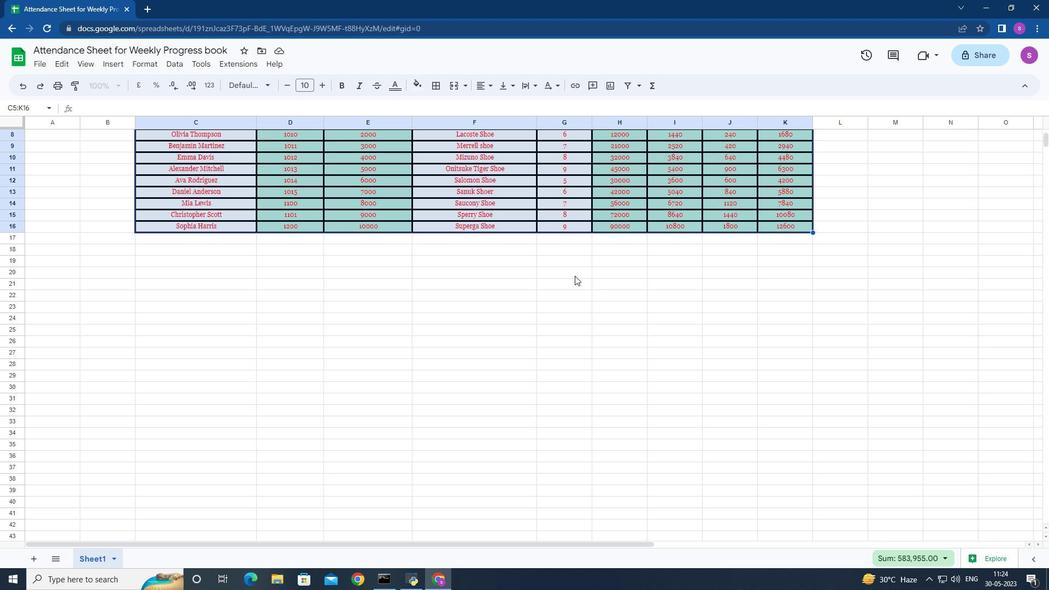 
Action: Mouse scrolled (575, 277) with delta (0, 0)
Screenshot: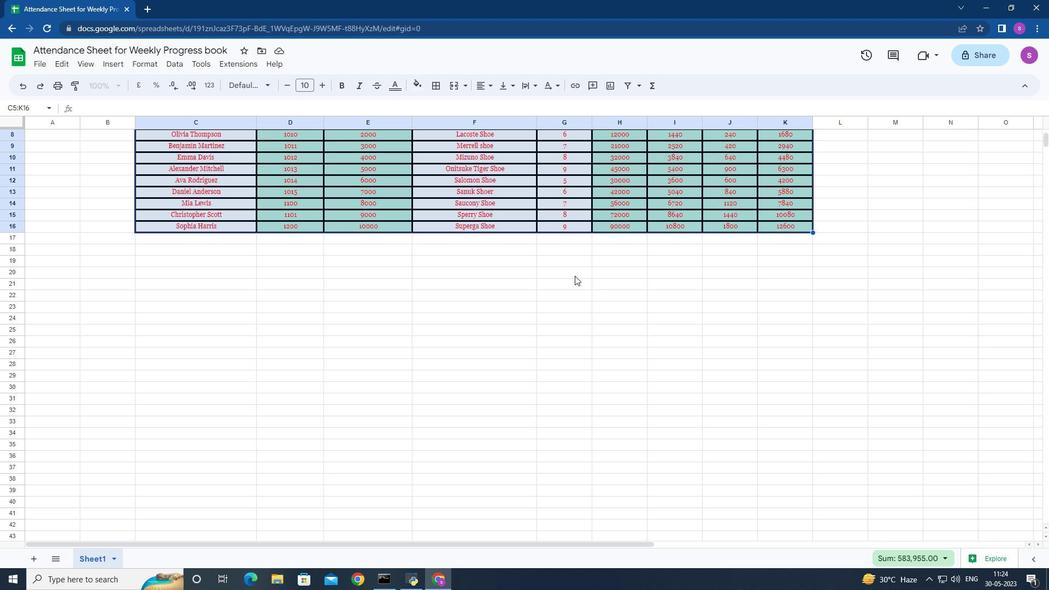 
Action: Mouse moved to (575, 277)
Screenshot: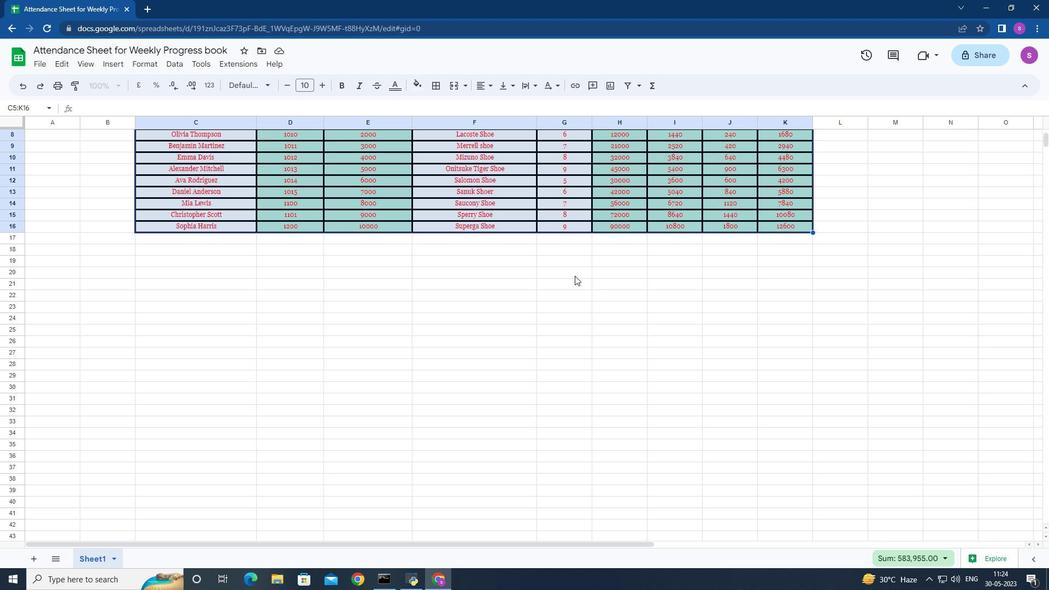 
Action: Mouse scrolled (575, 278) with delta (0, 0)
Screenshot: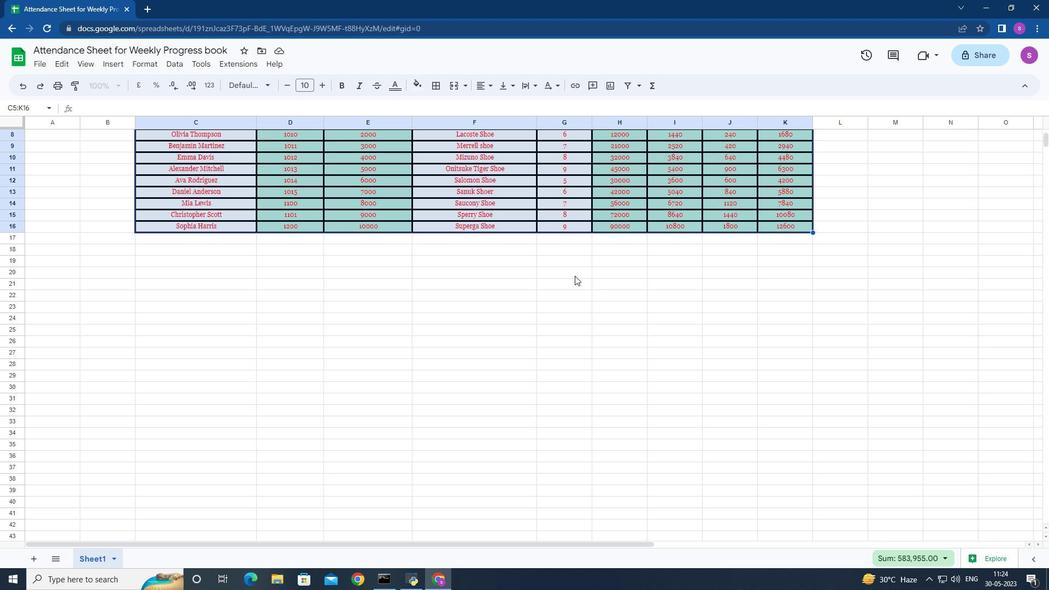 
Action: Mouse moved to (575, 279)
Screenshot: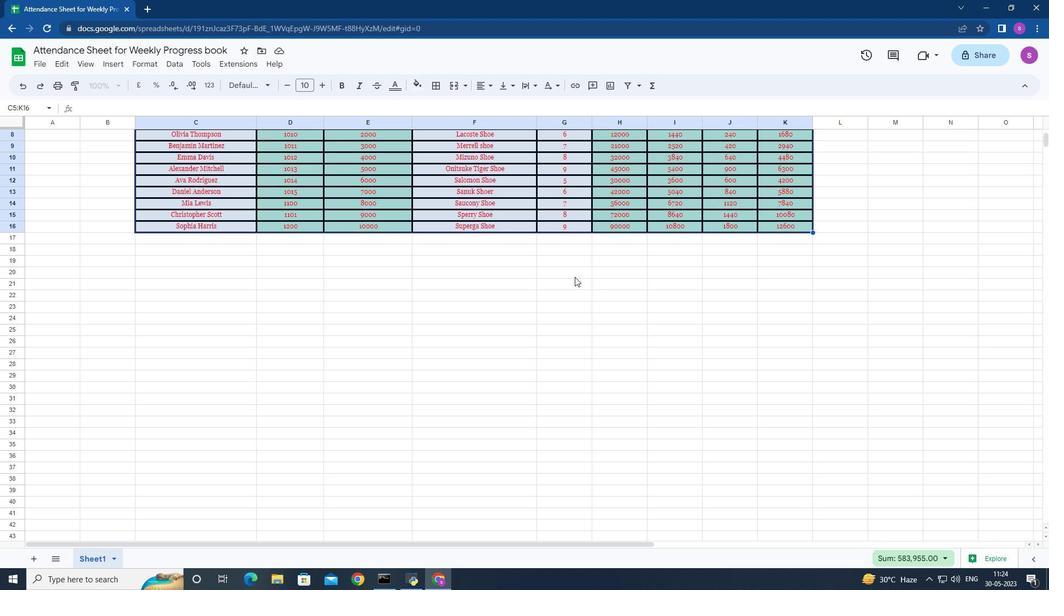 
Action: Mouse scrolled (575, 280) with delta (0, 0)
Screenshot: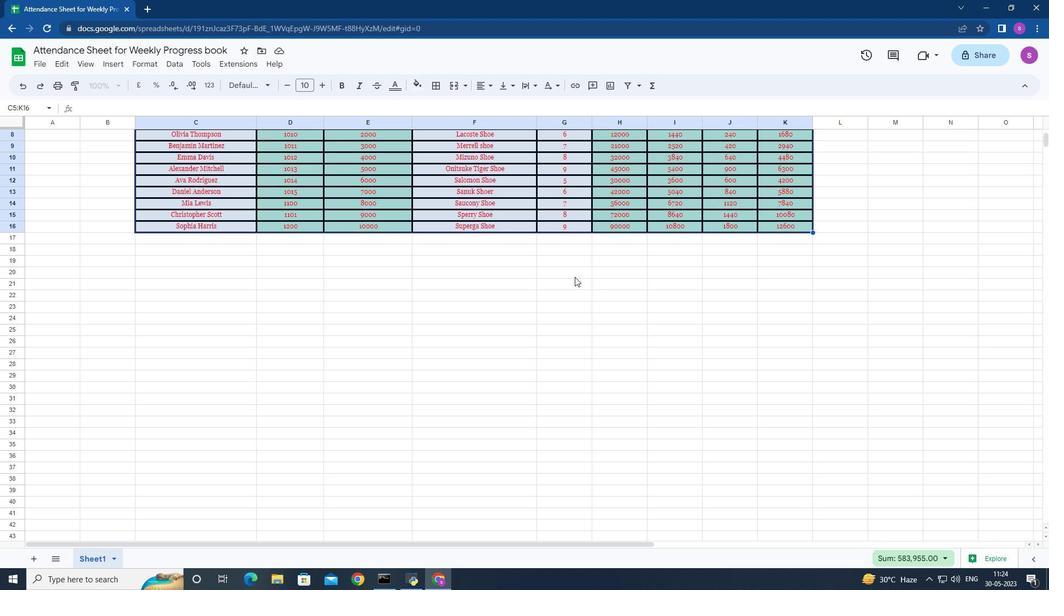 
Action: Mouse moved to (575, 284)
Screenshot: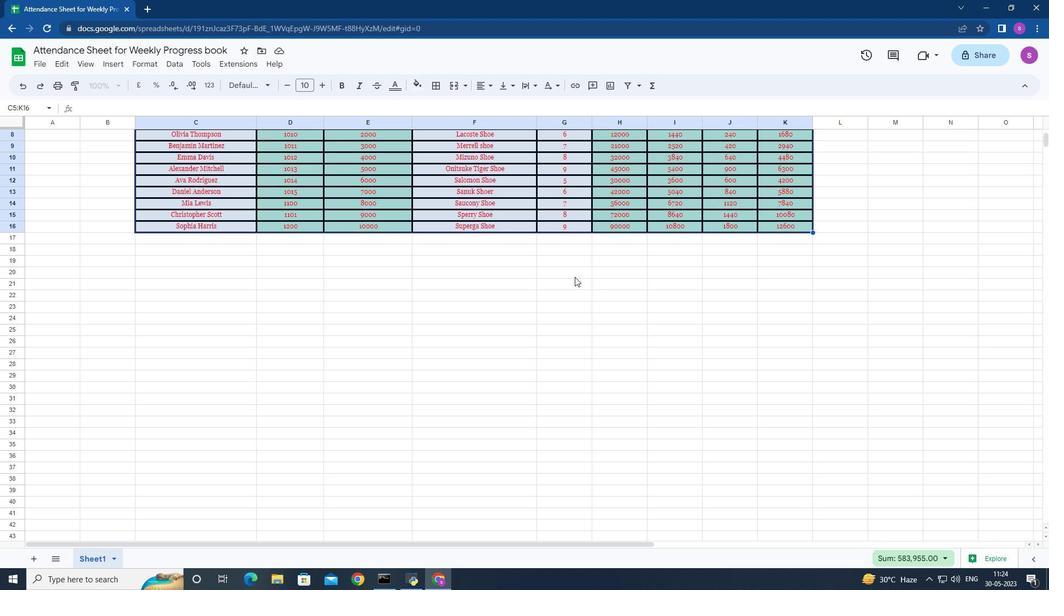 
Action: Mouse scrolled (575, 284) with delta (0, 0)
Screenshot: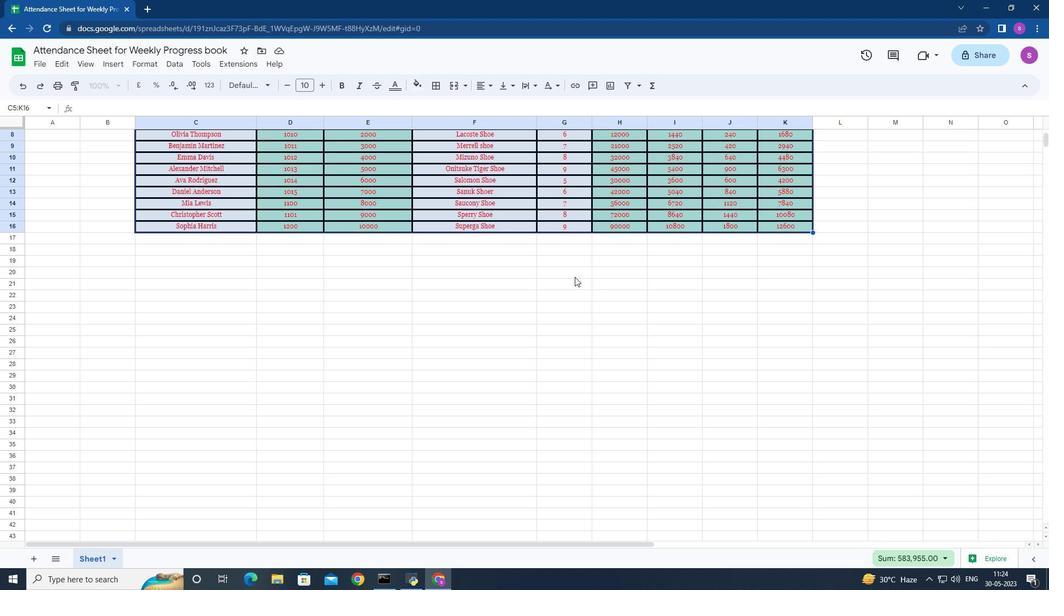 
Action: Mouse moved to (435, 206)
Screenshot: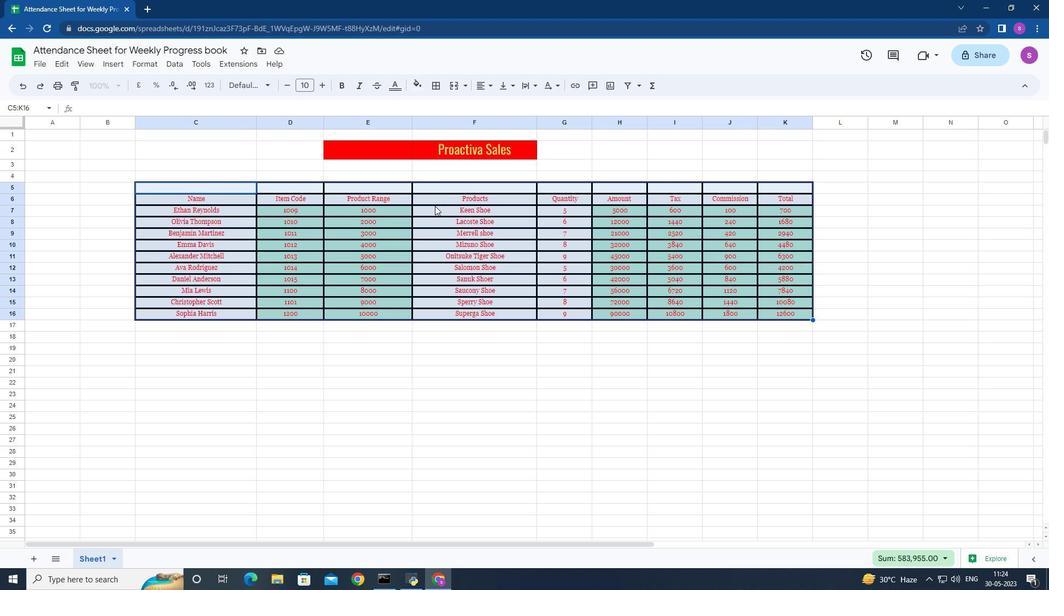 
Action: Key pressed ctrl+S
Screenshot: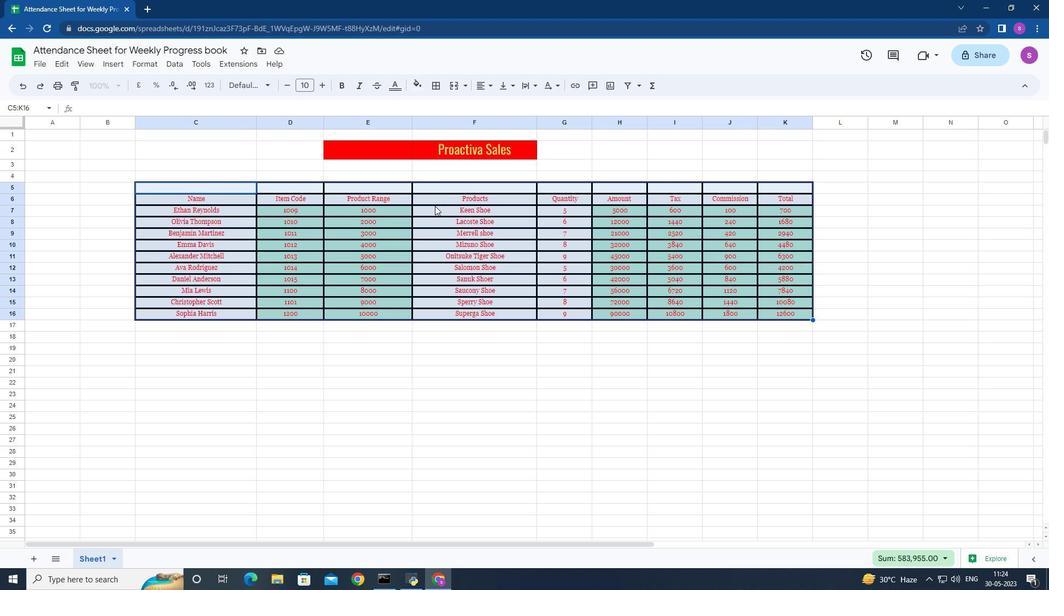 
Action: Mouse moved to (483, 247)
Screenshot: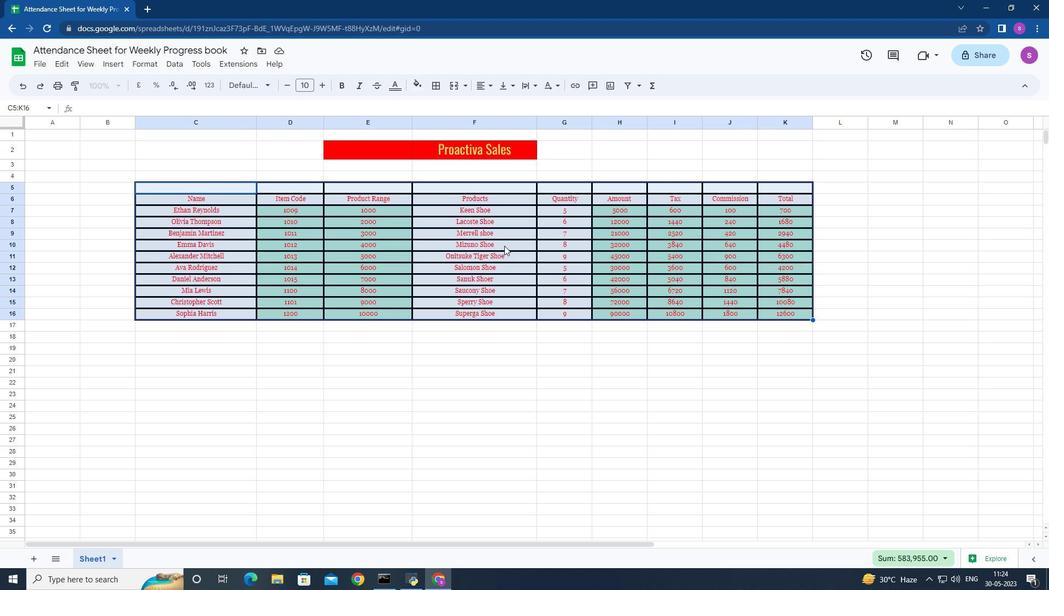 
Action: Mouse scrolled (483, 247) with delta (0, 0)
Screenshot: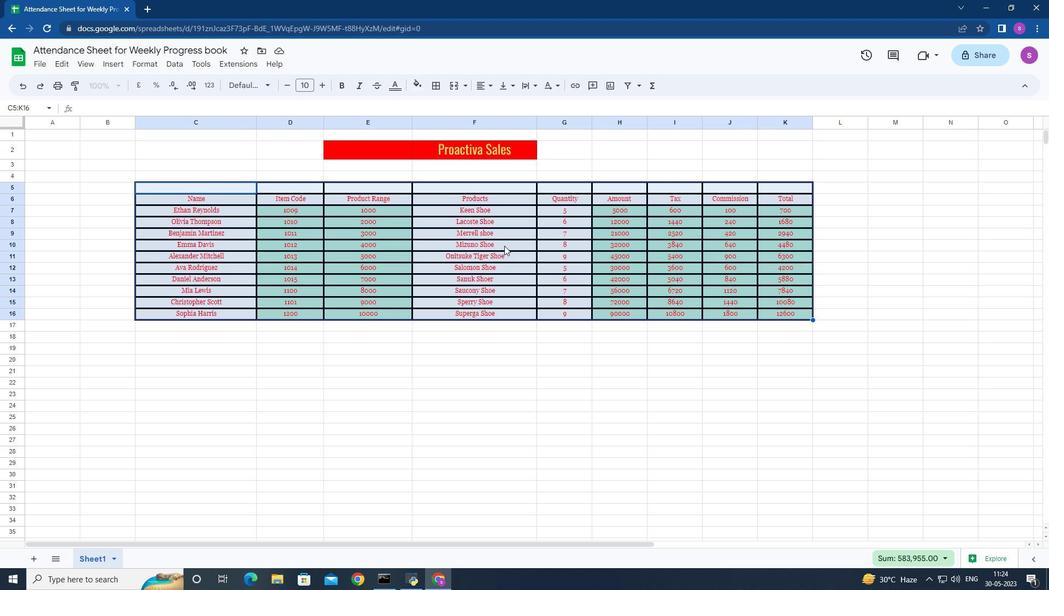 
Action: Mouse moved to (468, 249)
Screenshot: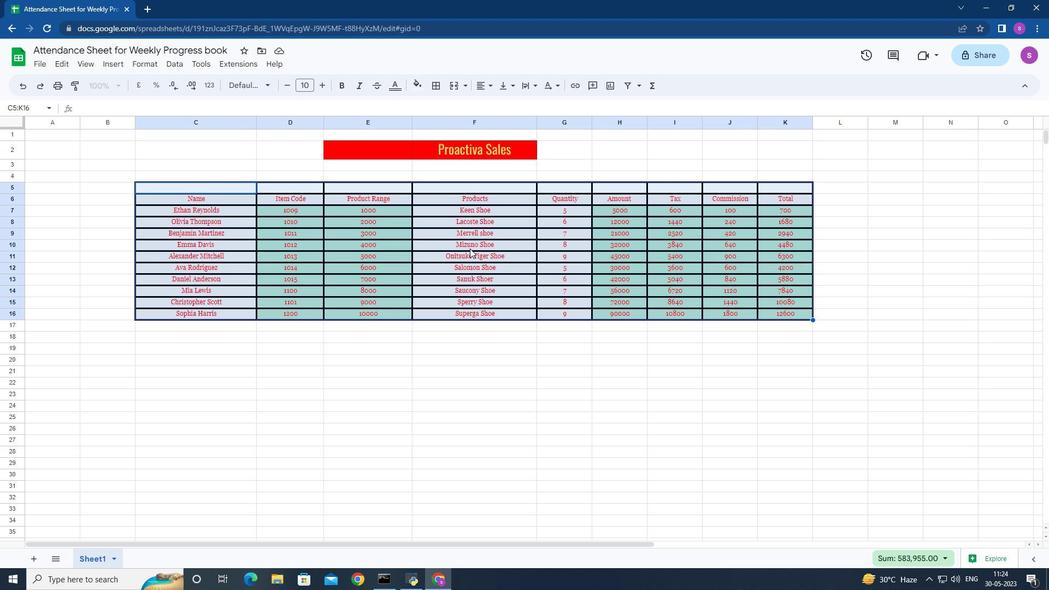 
Action: Mouse scrolled (468, 248) with delta (0, 0)
Screenshot: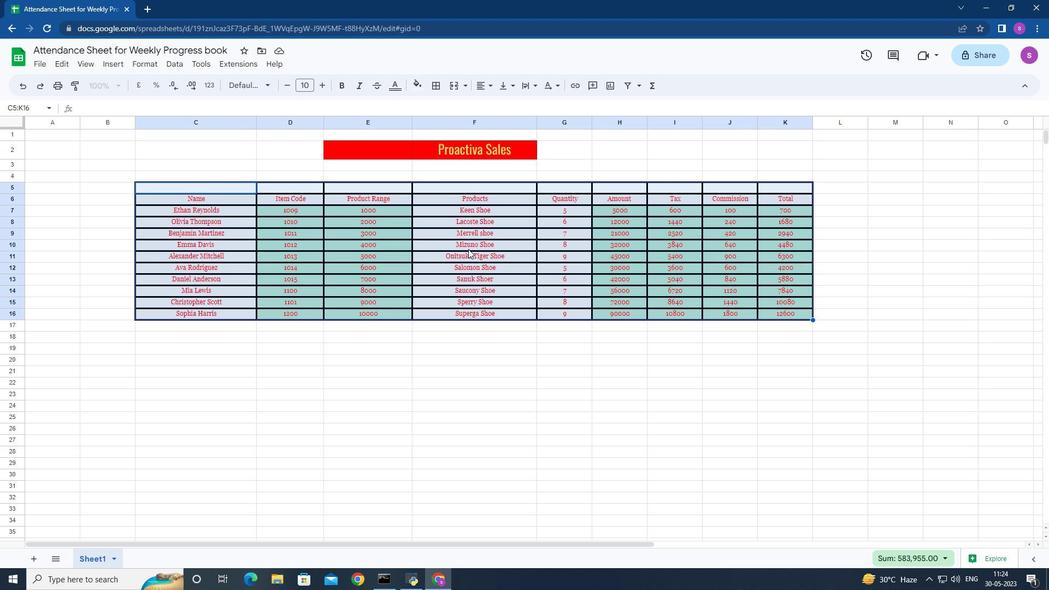 
Action: Mouse scrolled (468, 248) with delta (0, 0)
Screenshot: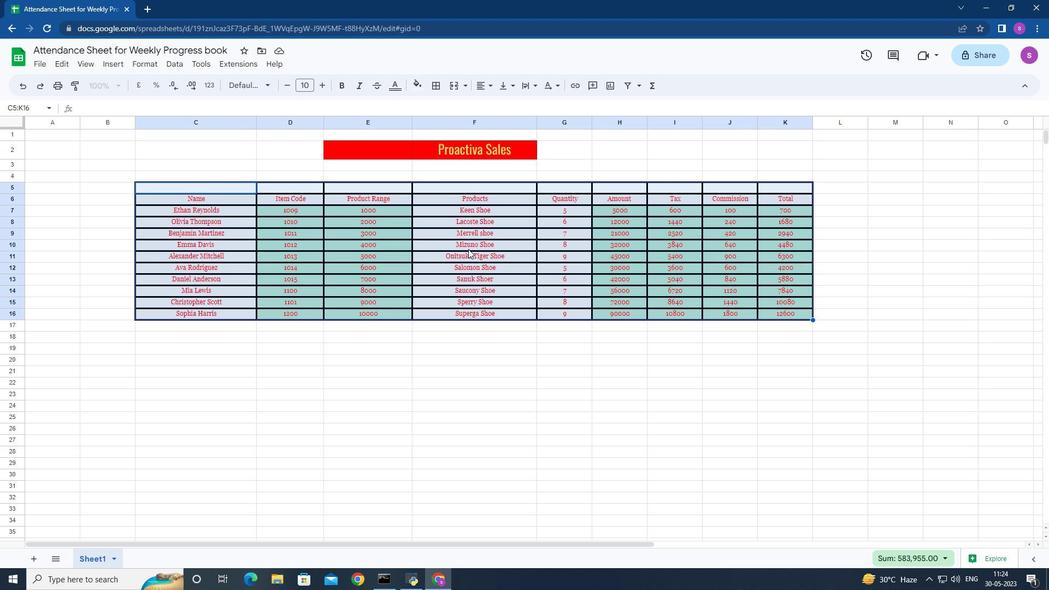 
Action: Mouse moved to (469, 249)
Screenshot: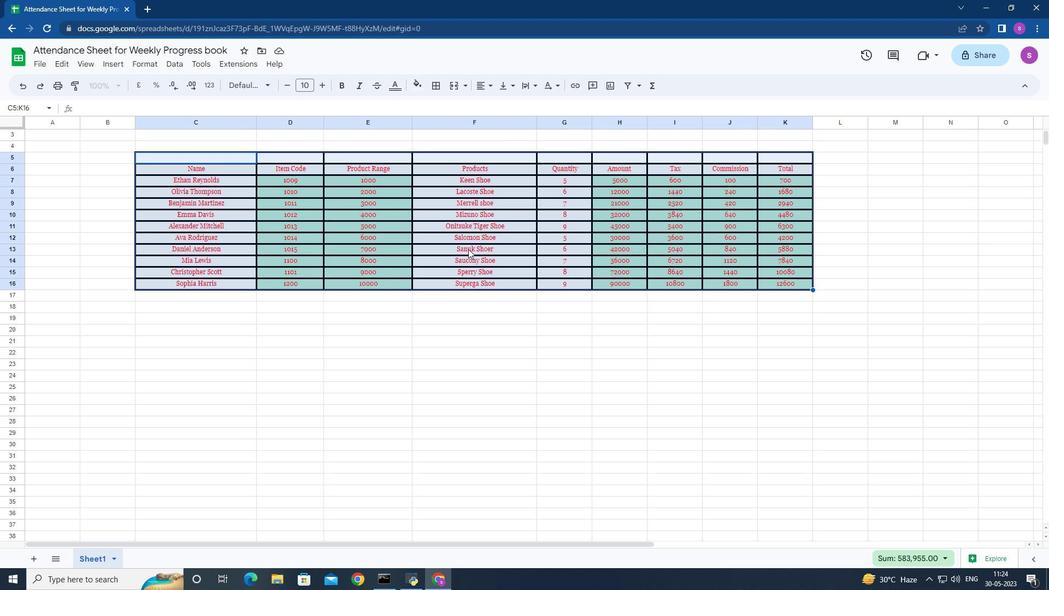 
Action: Mouse scrolled (469, 250) with delta (0, 0)
Screenshot: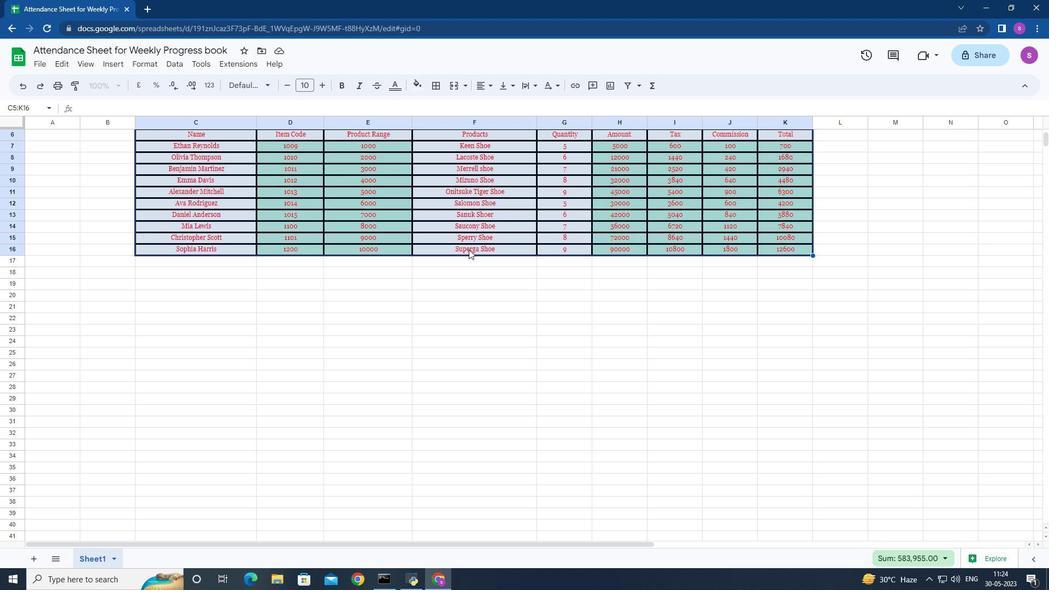 
Action: Mouse scrolled (469, 250) with delta (0, 0)
Screenshot: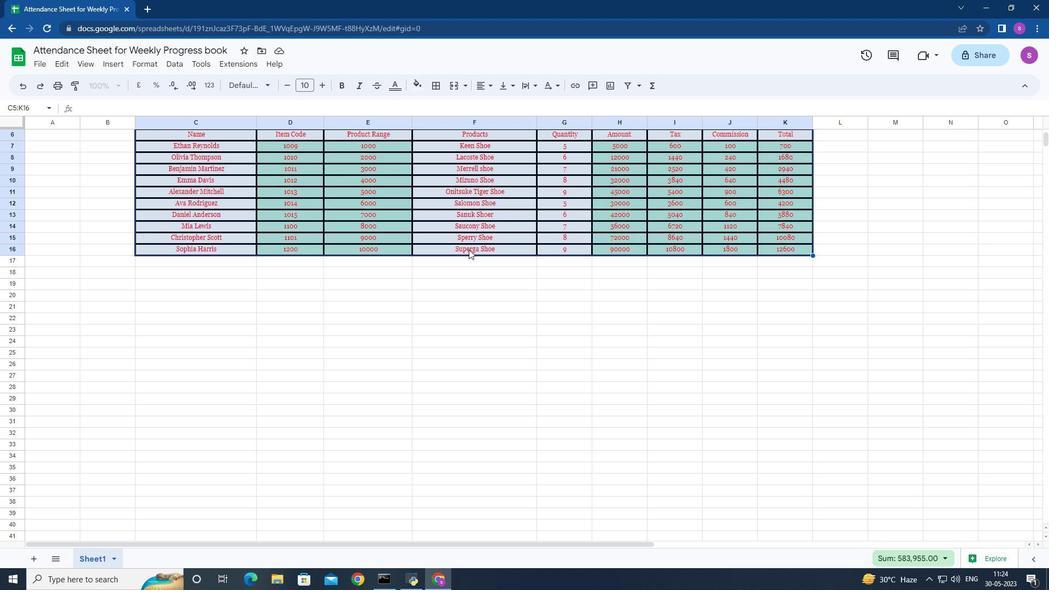 
Action: Mouse scrolled (469, 250) with delta (0, 0)
Screenshot: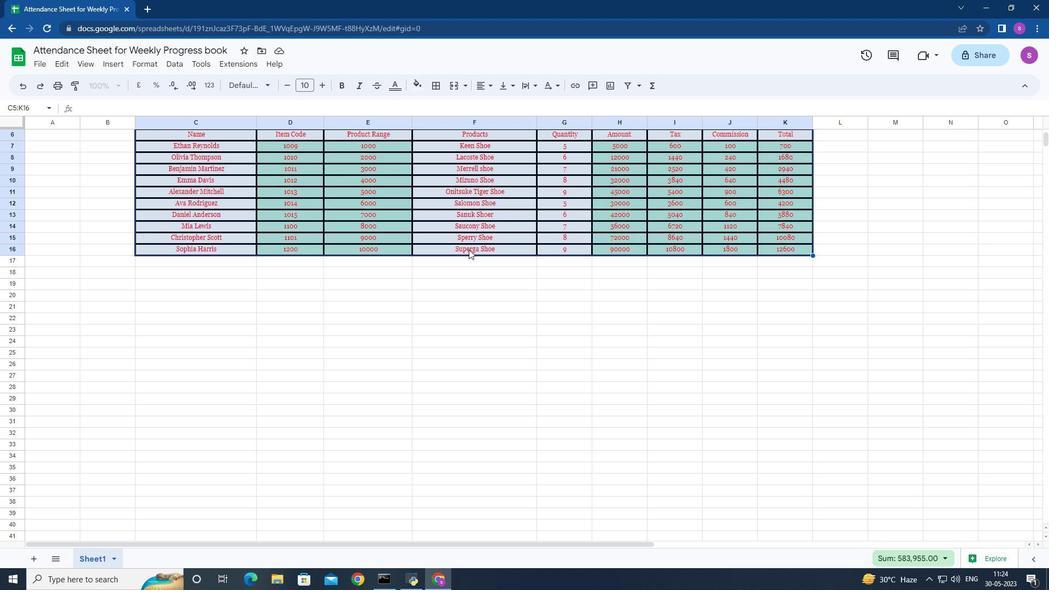 
Action: Mouse scrolled (469, 250) with delta (0, 0)
Screenshot: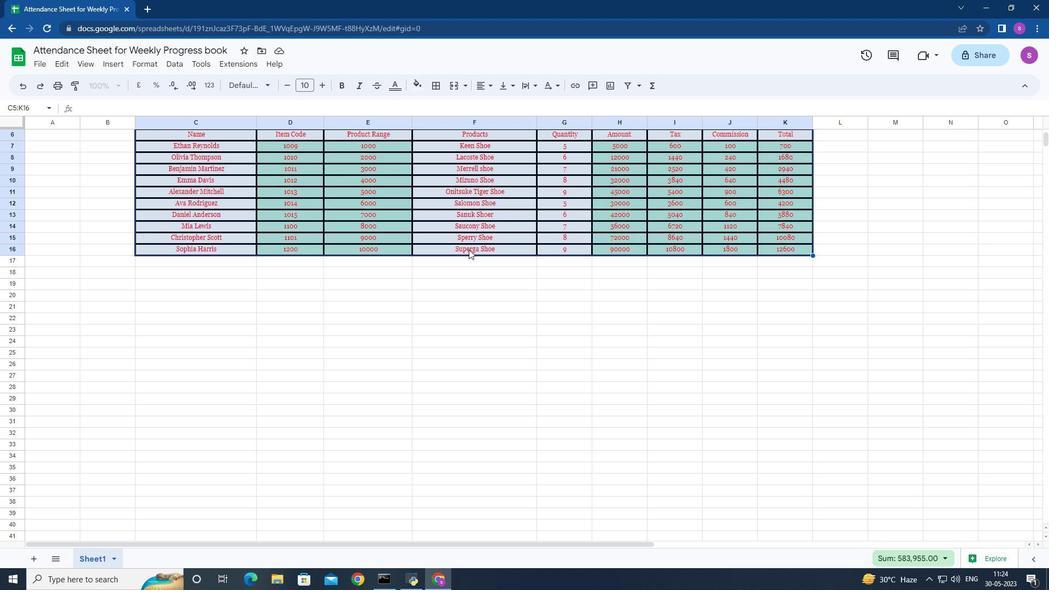 
Action: Mouse scrolled (469, 250) with delta (0, 0)
Screenshot: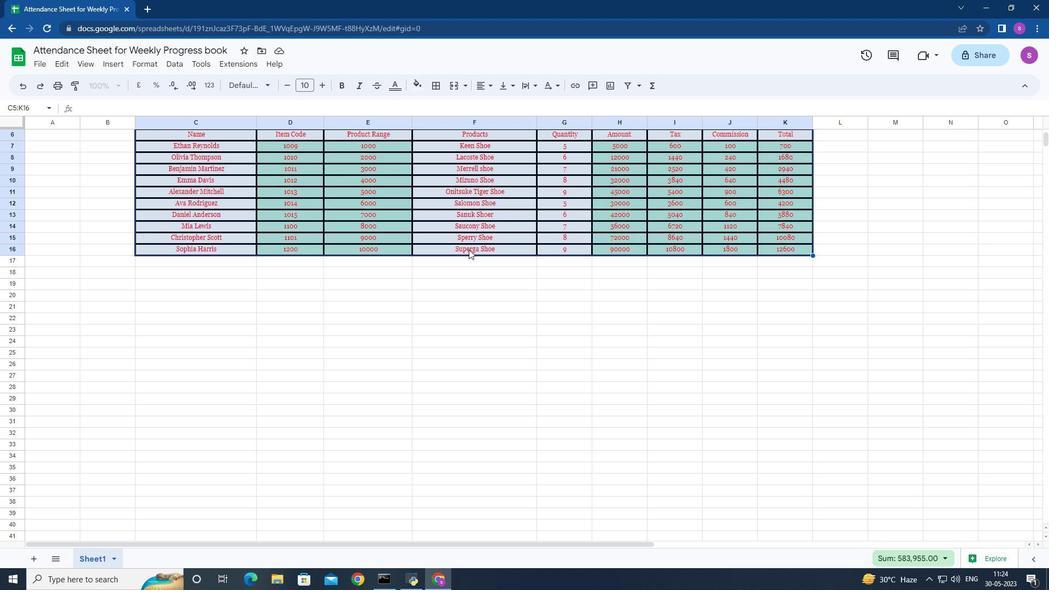 
Action: Mouse moved to (476, 244)
Screenshot: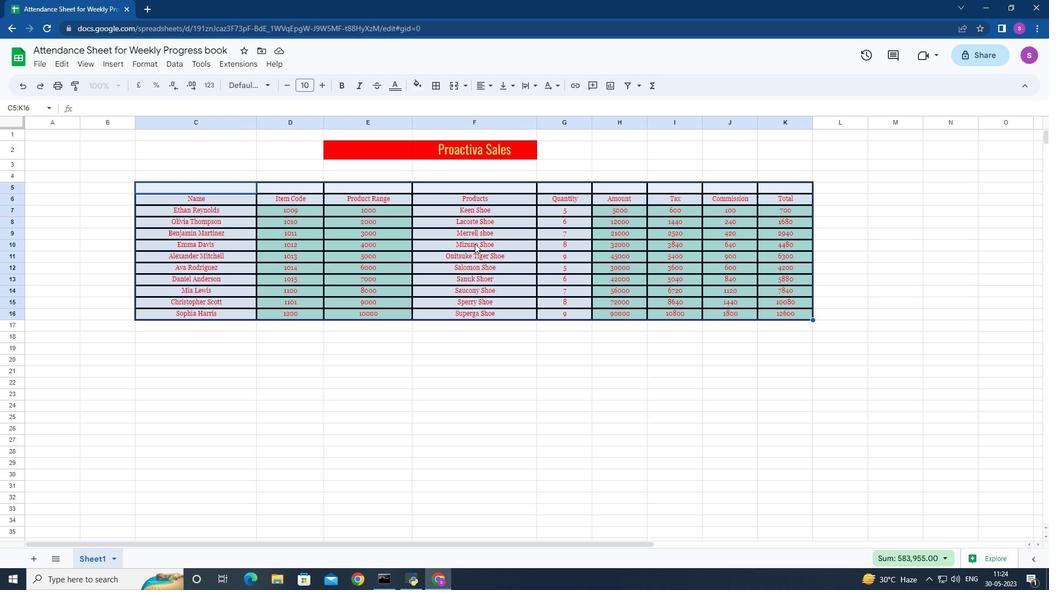 
